 Task: Check the percentage active listings of creek in the last 1 year.
Action: Mouse moved to (1016, 233)
Screenshot: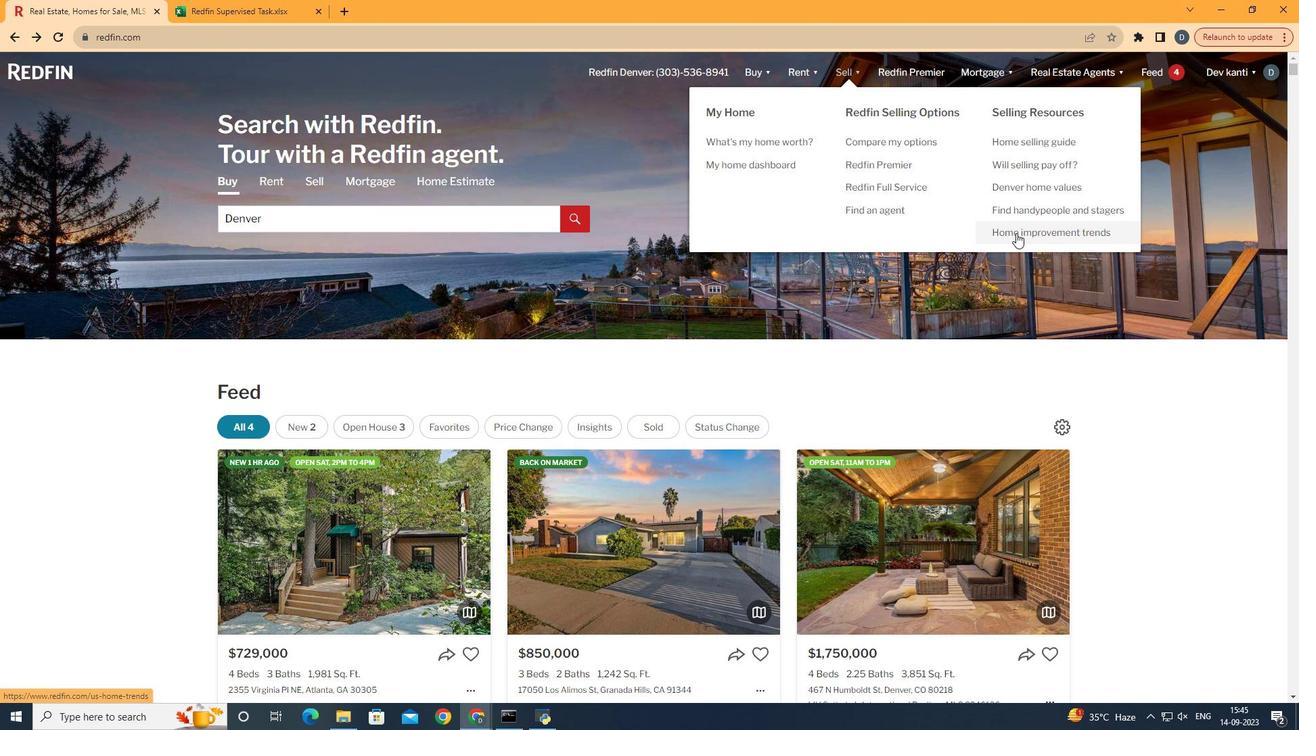
Action: Mouse pressed left at (1016, 233)
Screenshot: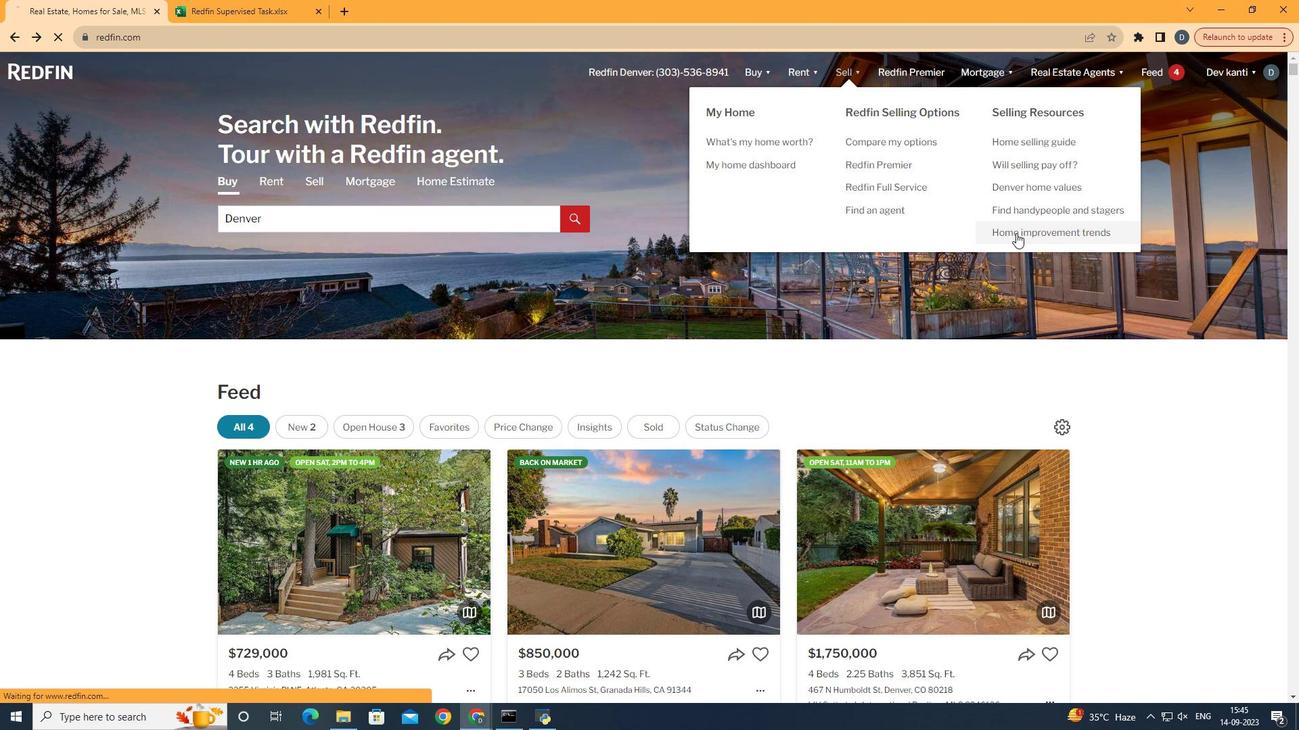
Action: Mouse moved to (334, 262)
Screenshot: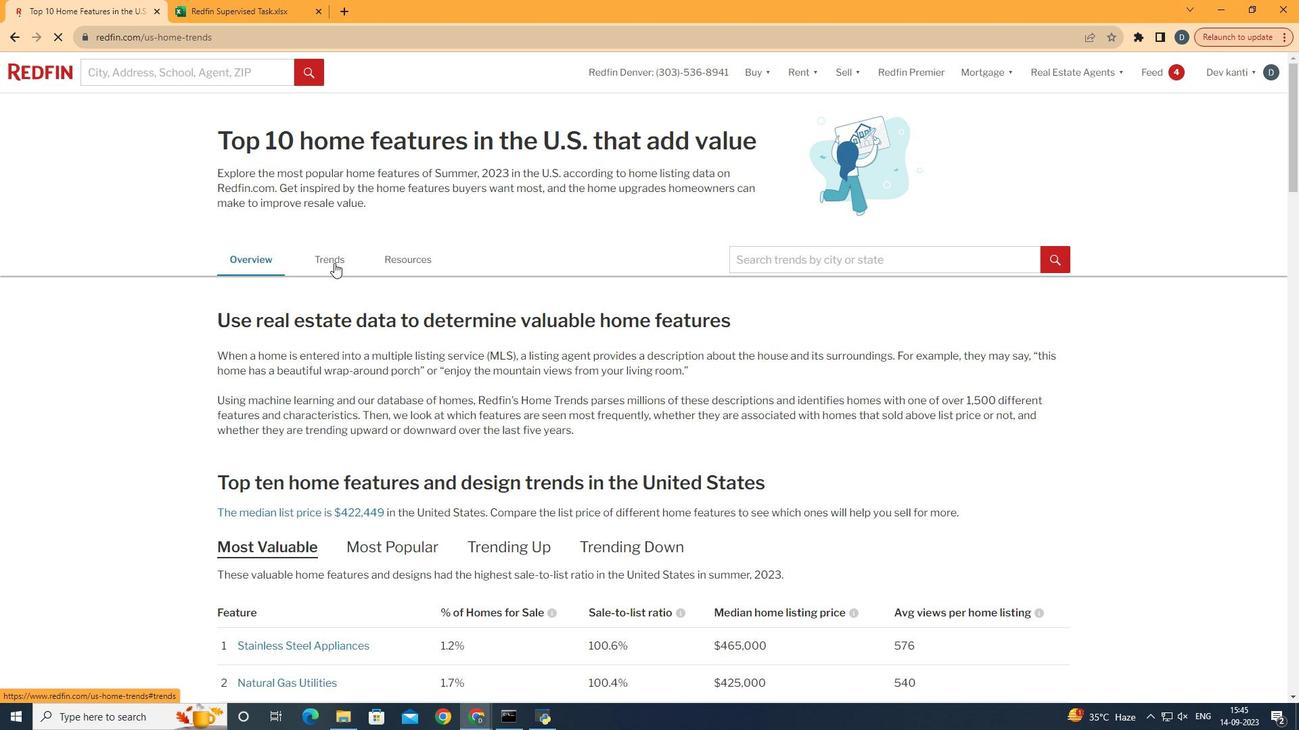 
Action: Mouse pressed left at (334, 262)
Screenshot: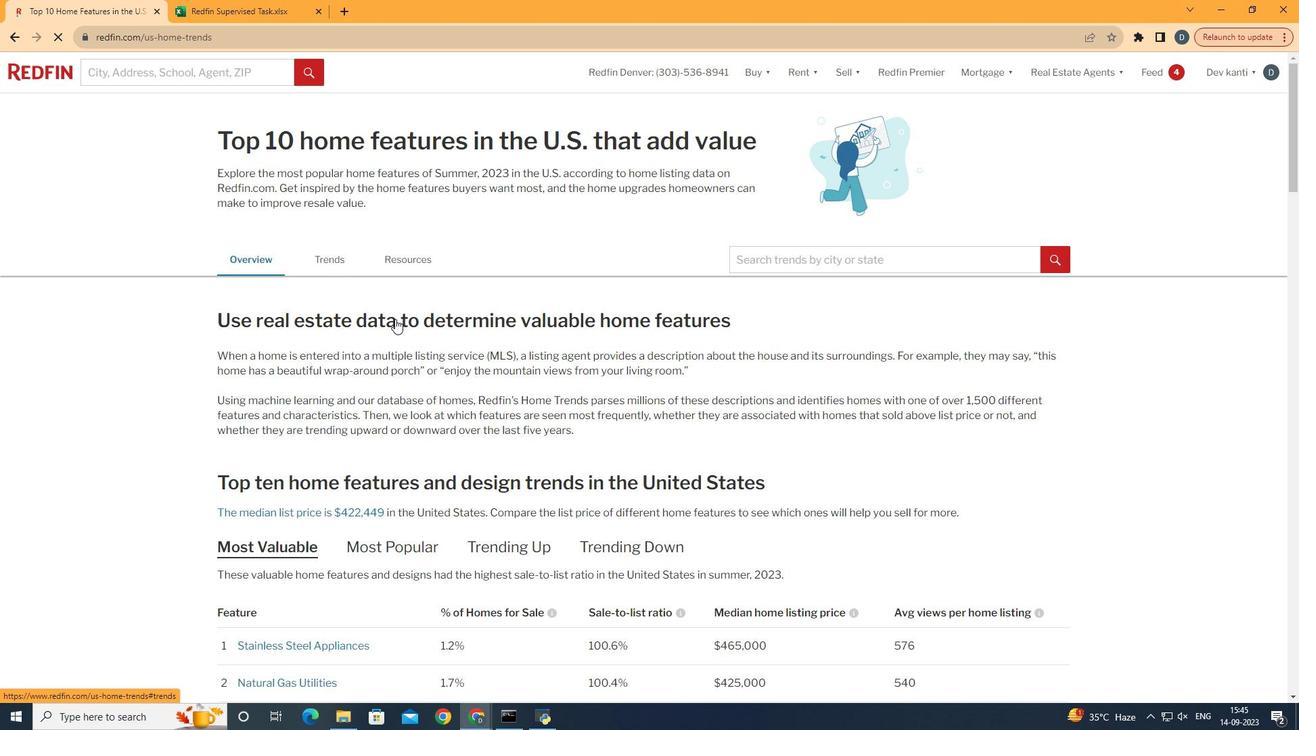 
Action: Mouse moved to (578, 408)
Screenshot: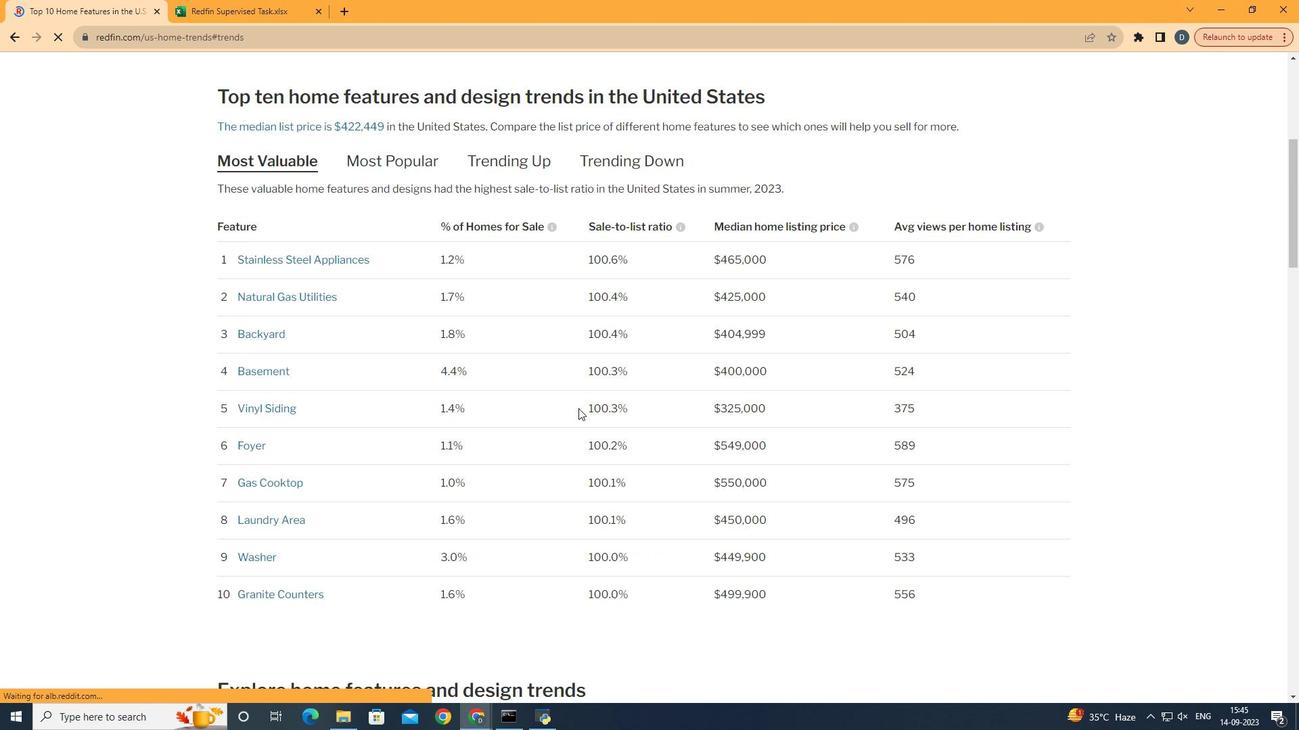 
Action: Mouse scrolled (578, 408) with delta (0, 0)
Screenshot: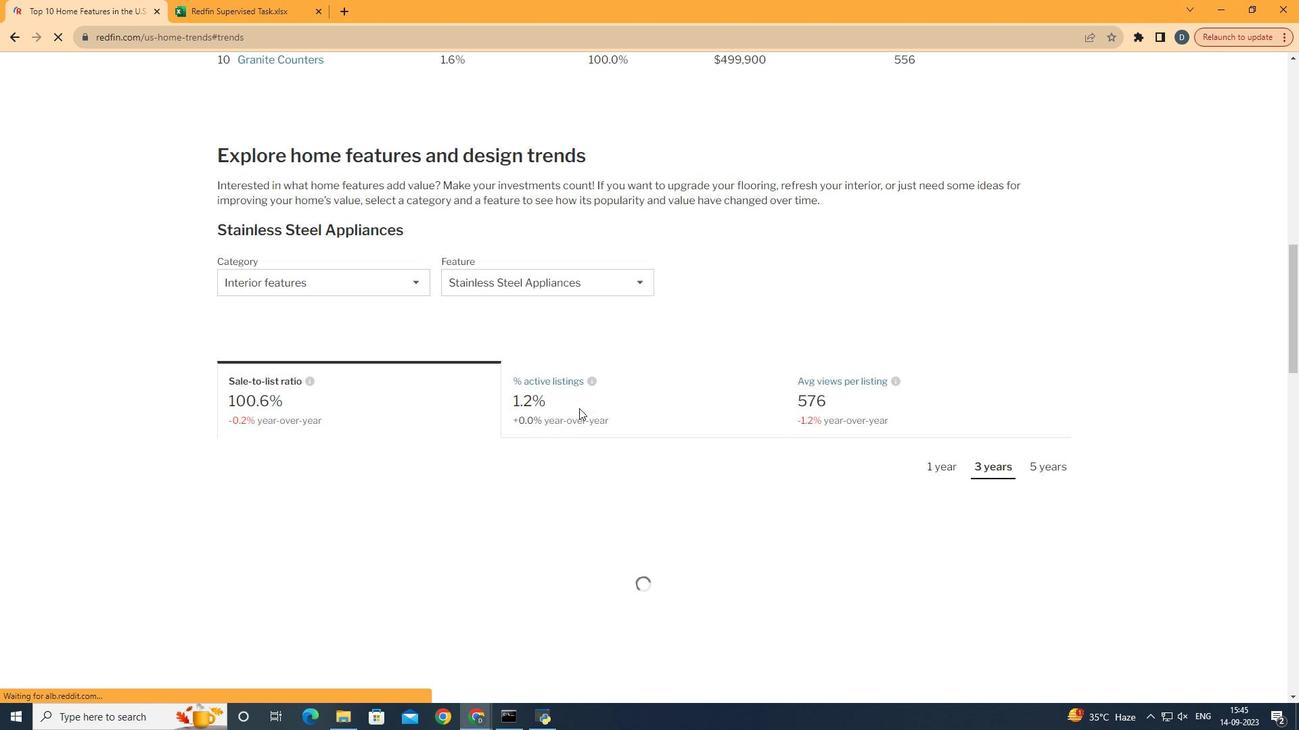 
Action: Mouse scrolled (578, 408) with delta (0, 0)
Screenshot: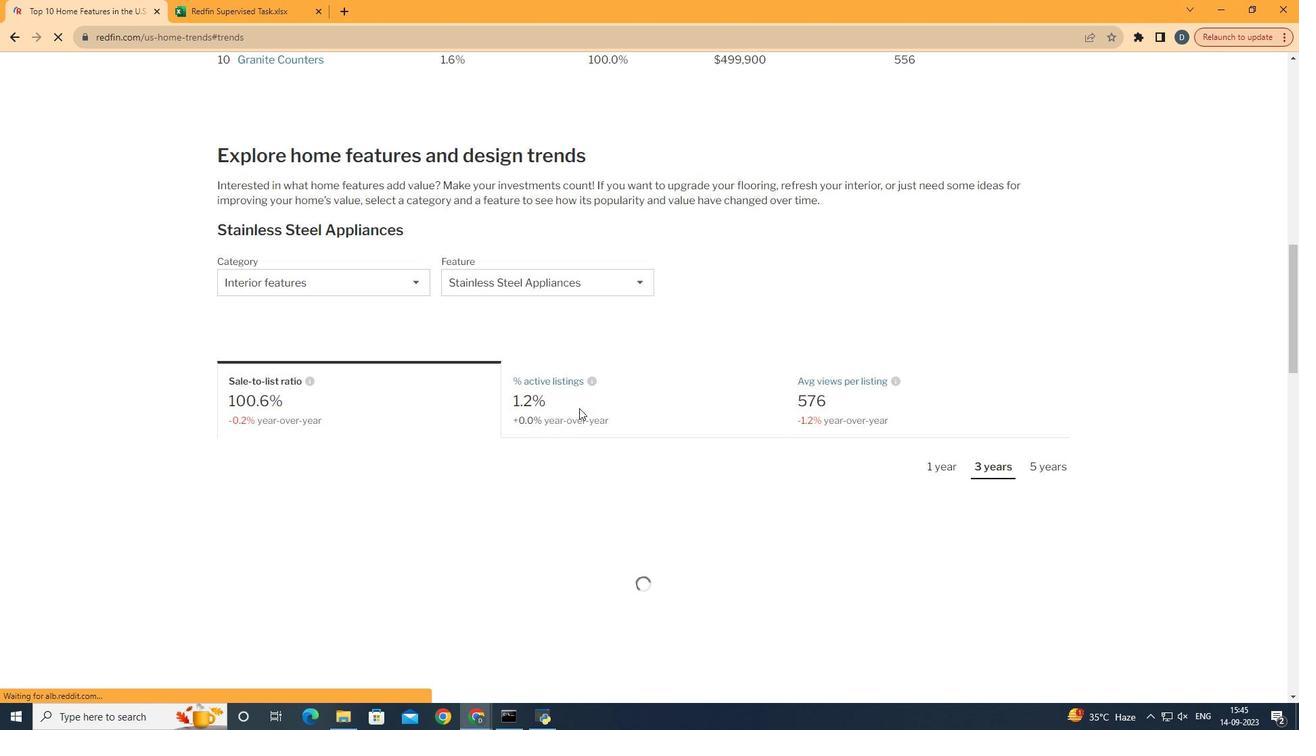 
Action: Mouse scrolled (578, 408) with delta (0, 0)
Screenshot: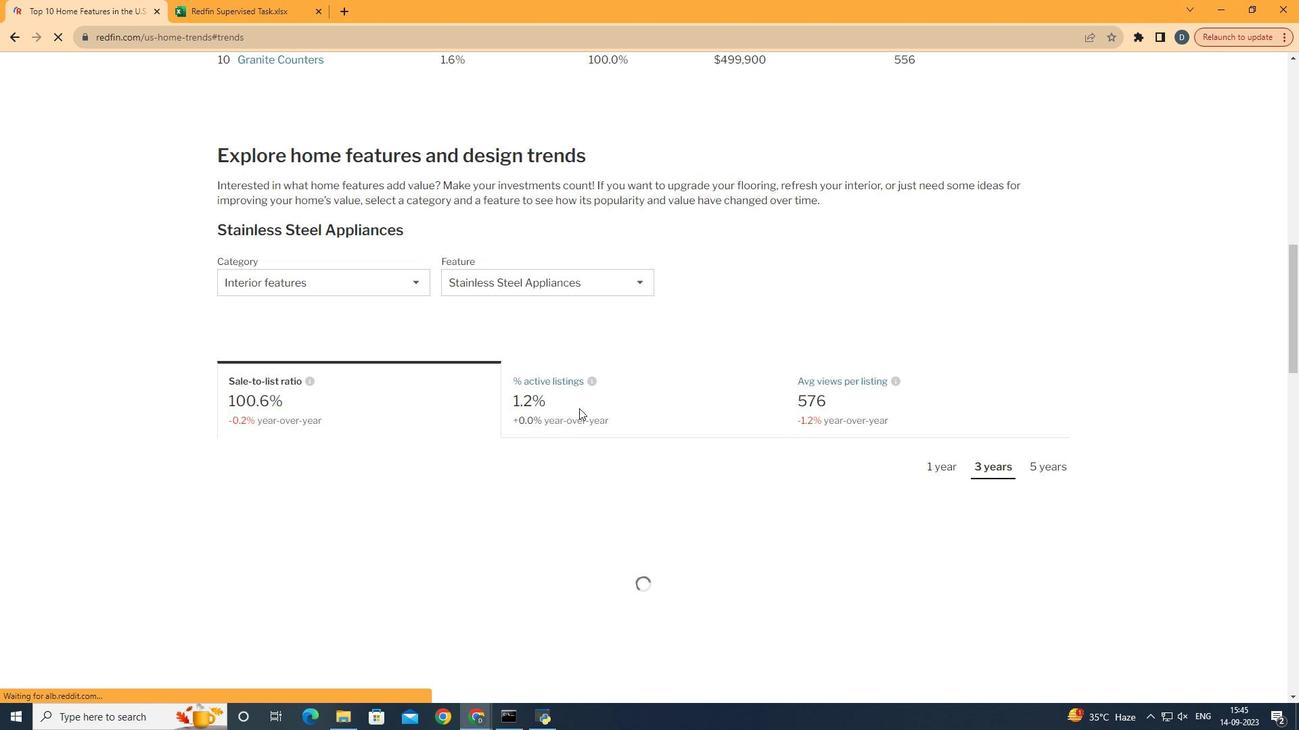 
Action: Mouse scrolled (578, 408) with delta (0, 0)
Screenshot: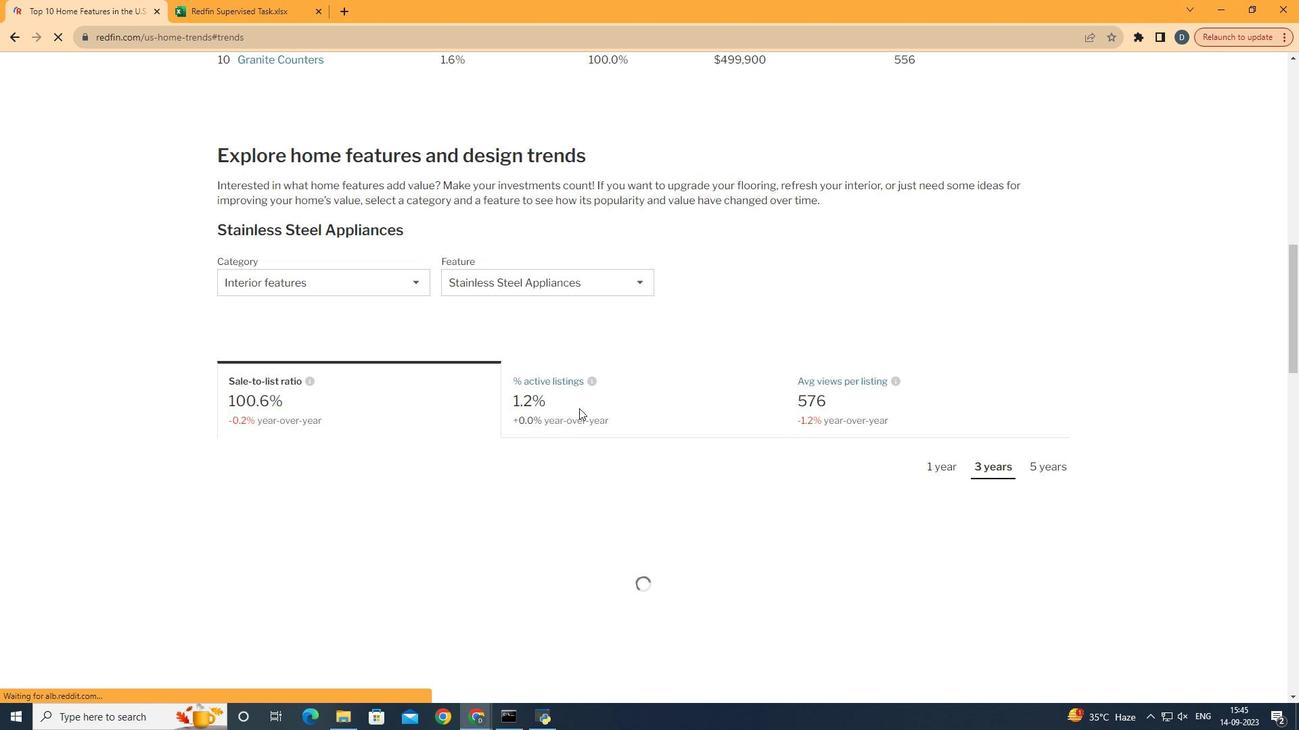 
Action: Mouse scrolled (578, 408) with delta (0, 0)
Screenshot: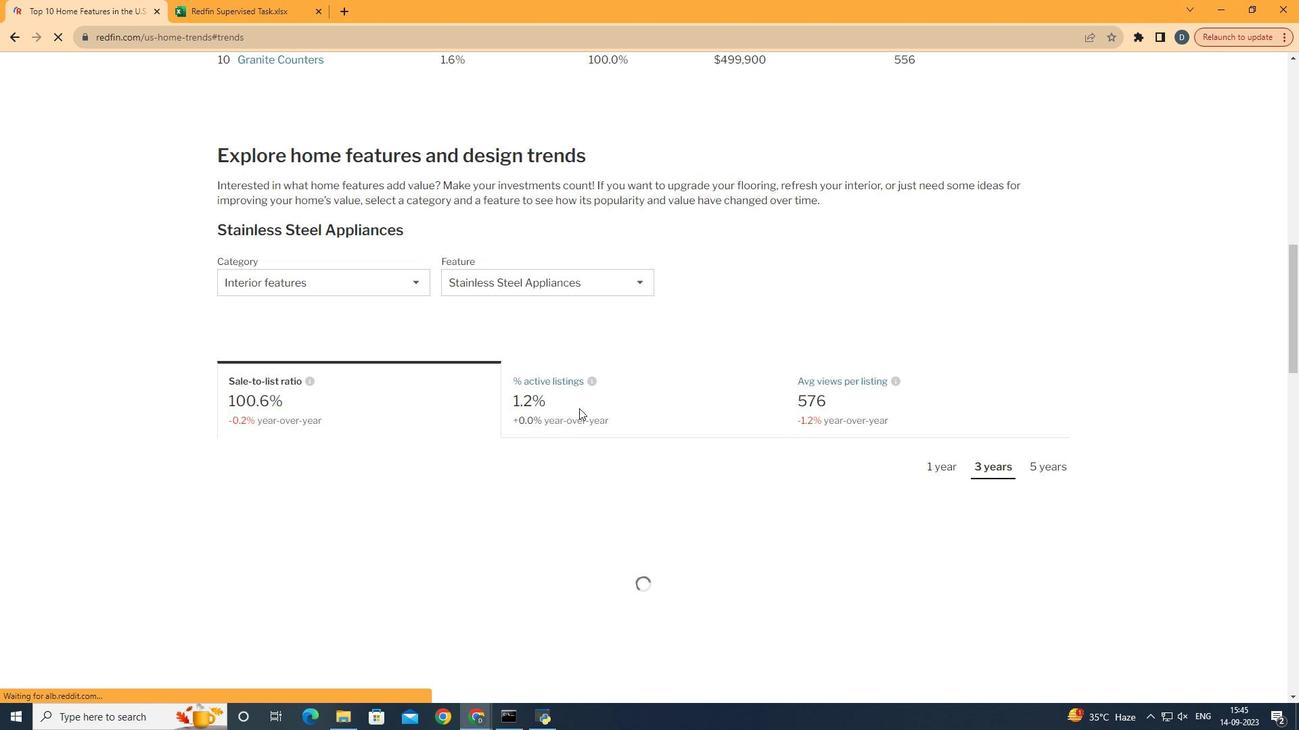 
Action: Mouse scrolled (578, 408) with delta (0, 0)
Screenshot: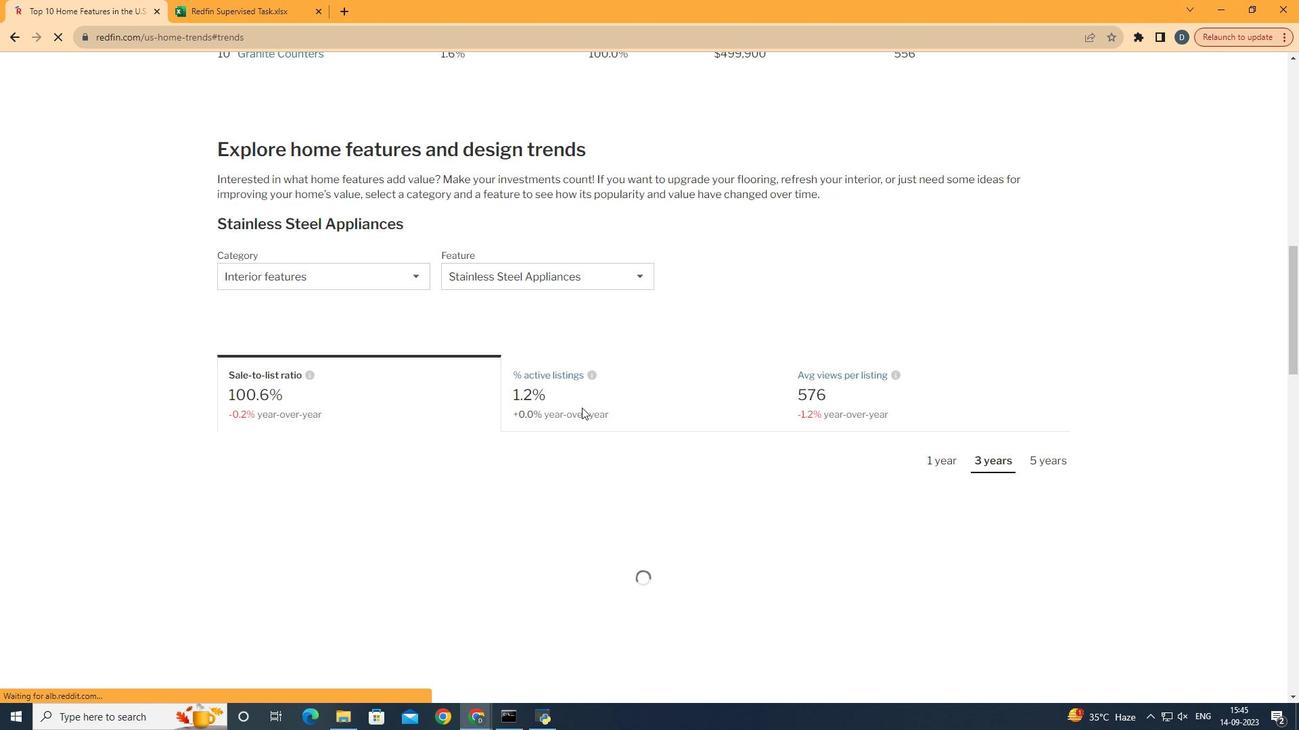 
Action: Mouse scrolled (578, 408) with delta (0, 0)
Screenshot: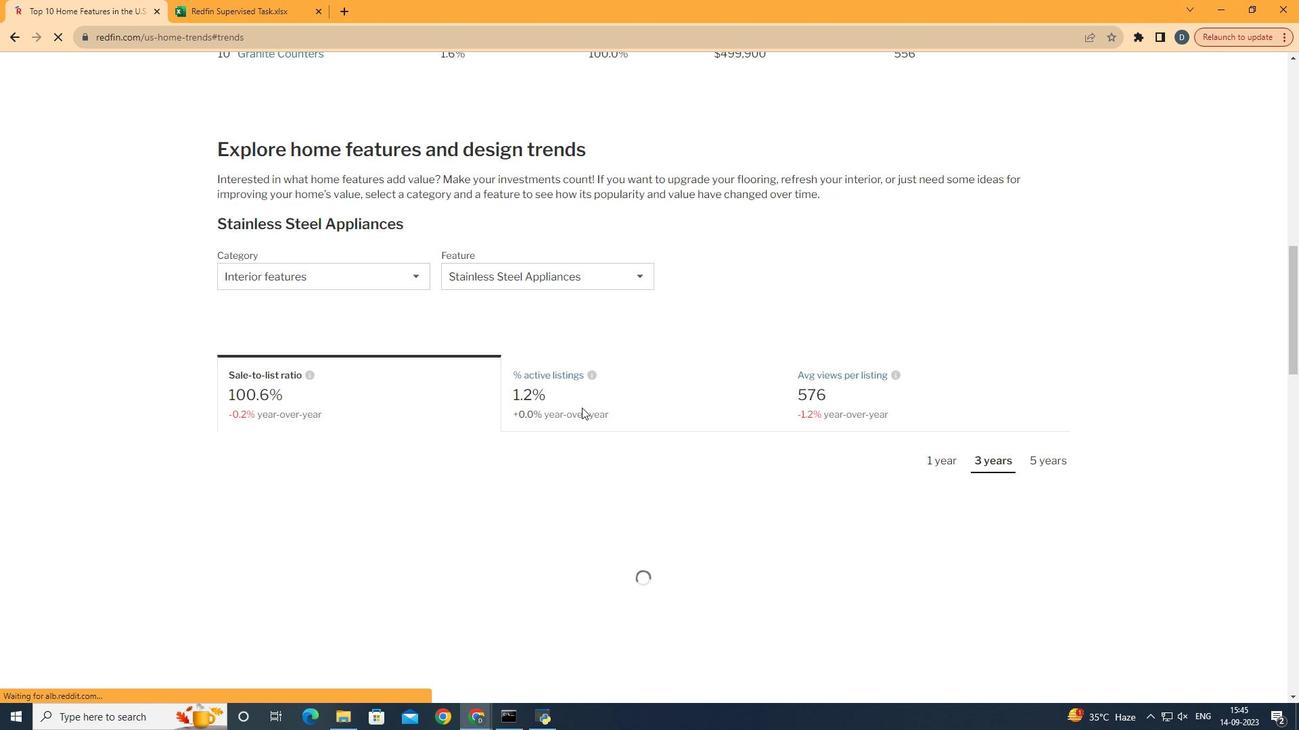 
Action: Mouse scrolled (578, 408) with delta (0, 0)
Screenshot: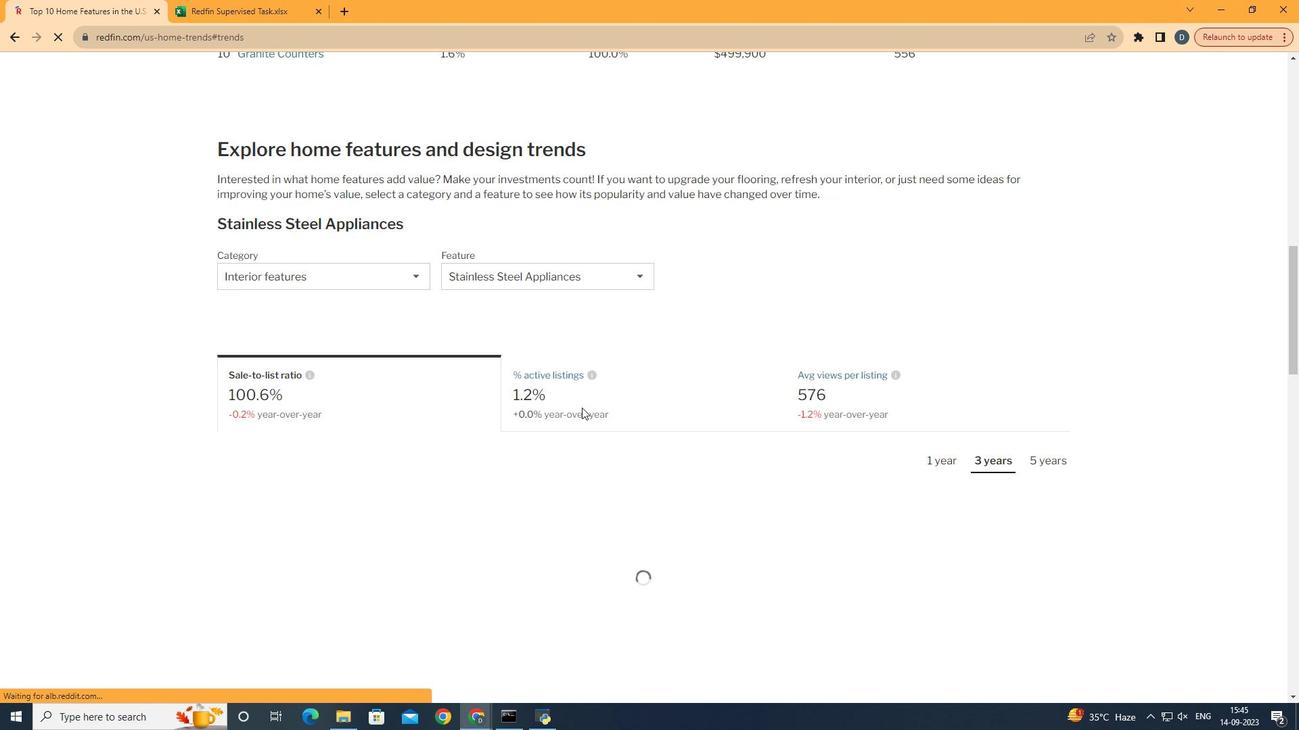 
Action: Mouse moved to (350, 322)
Screenshot: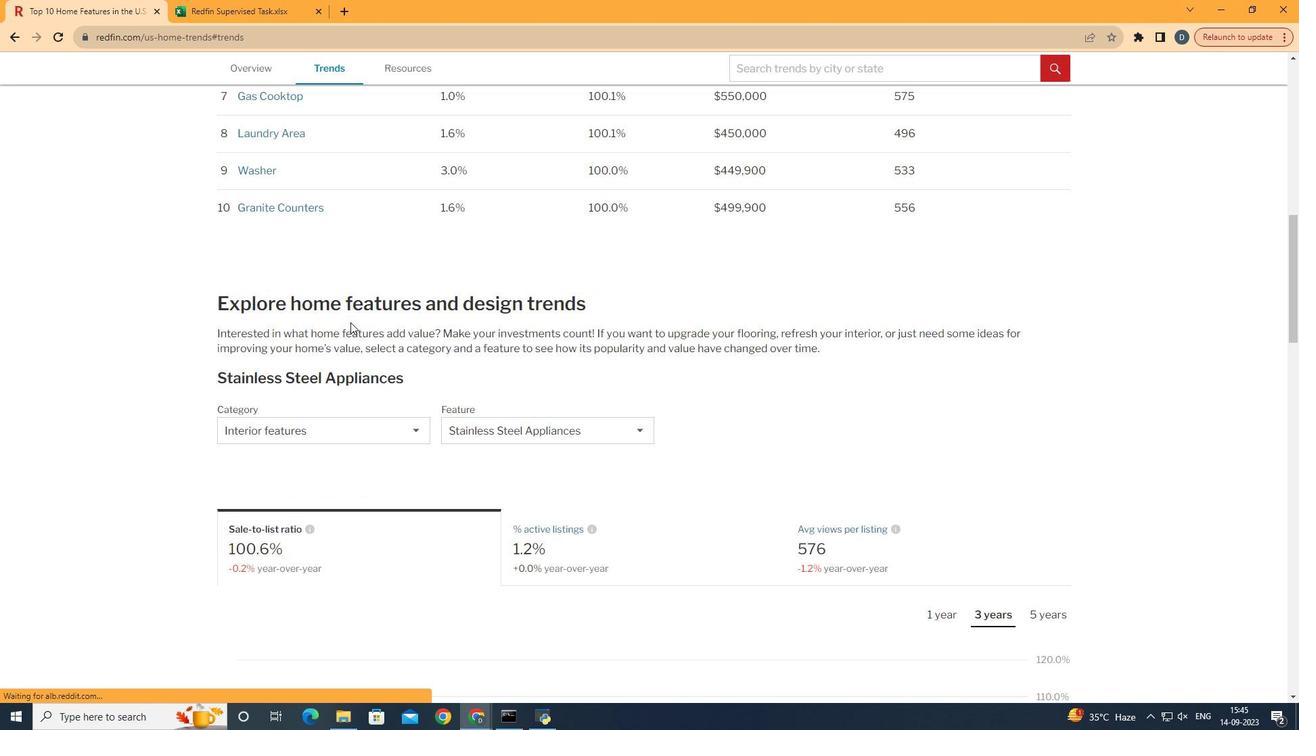 
Action: Mouse scrolled (350, 322) with delta (0, 0)
Screenshot: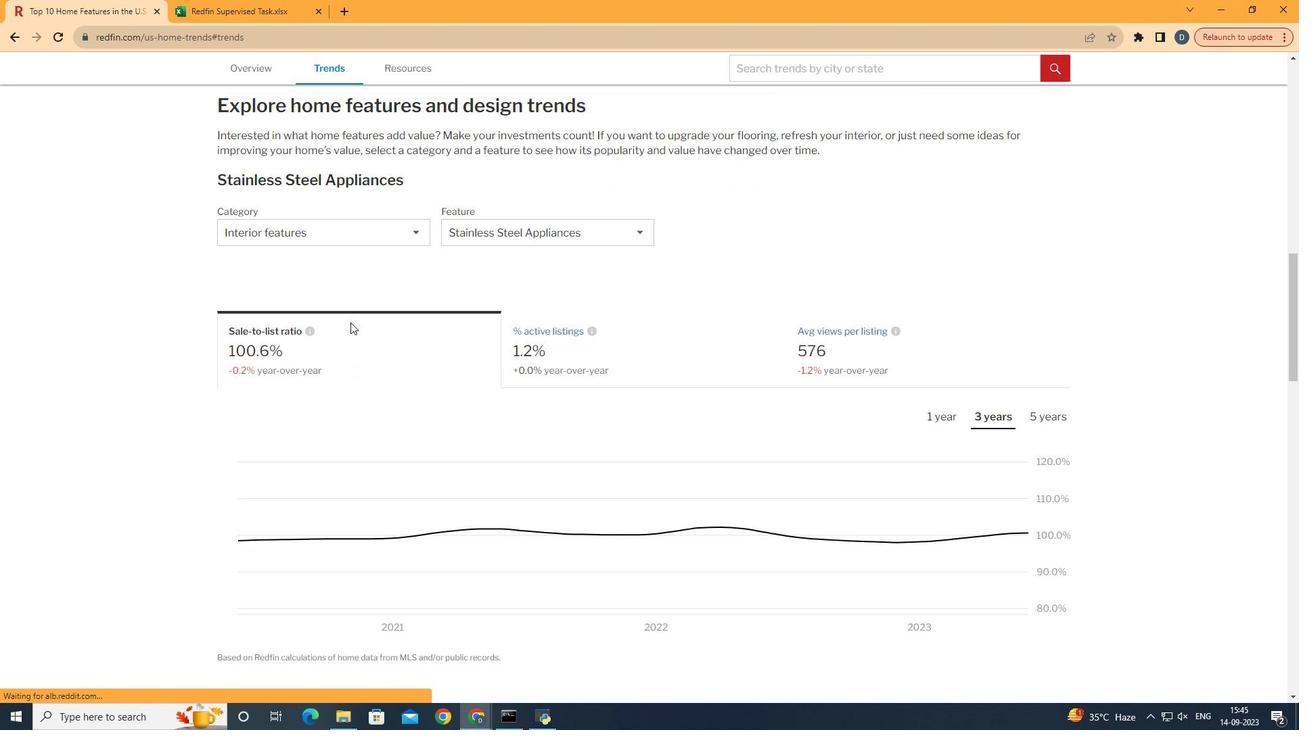 
Action: Mouse scrolled (350, 322) with delta (0, 0)
Screenshot: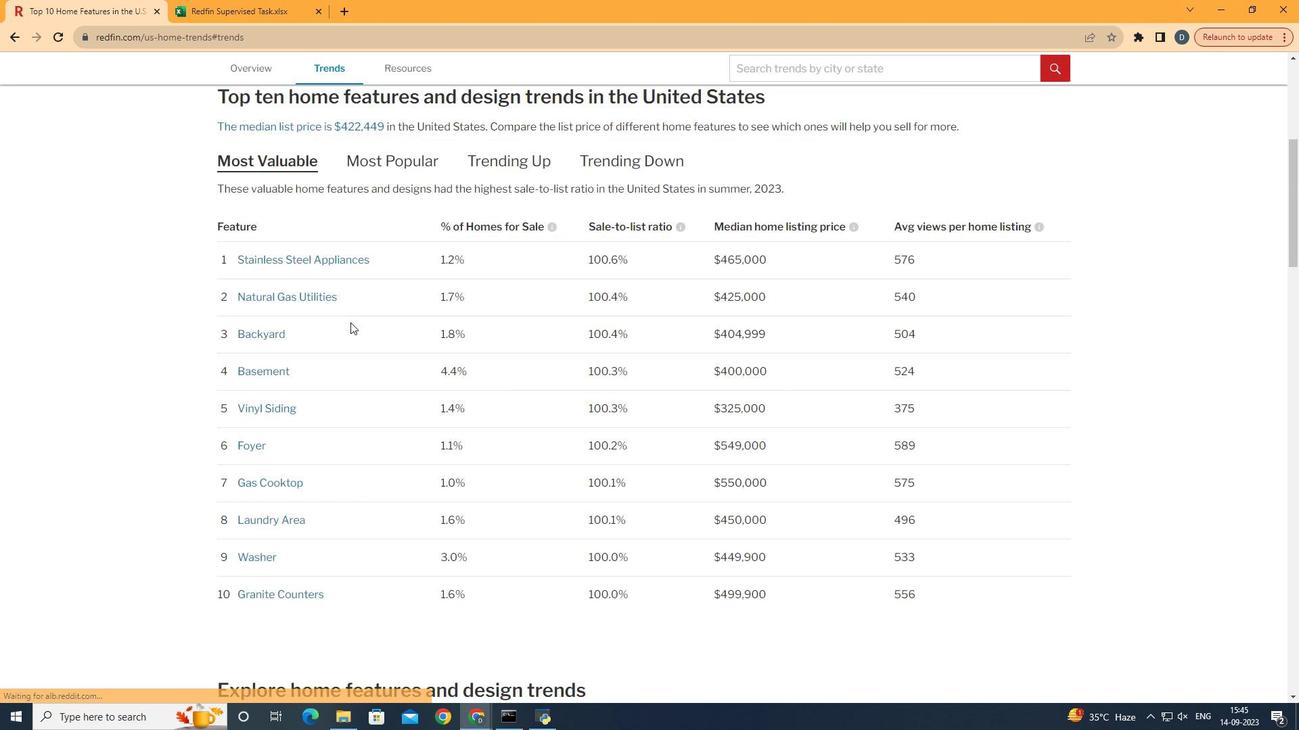 
Action: Mouse scrolled (350, 322) with delta (0, 0)
Screenshot: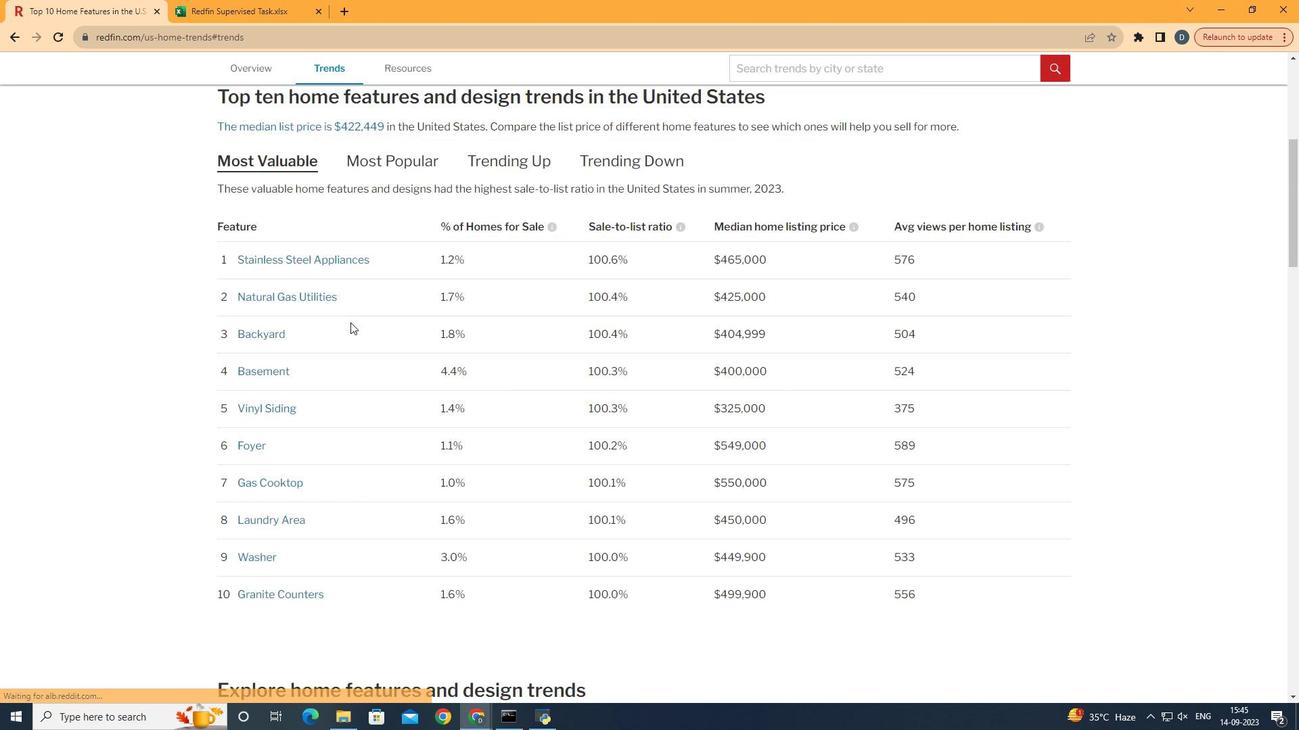 
Action: Mouse scrolled (350, 322) with delta (0, 0)
Screenshot: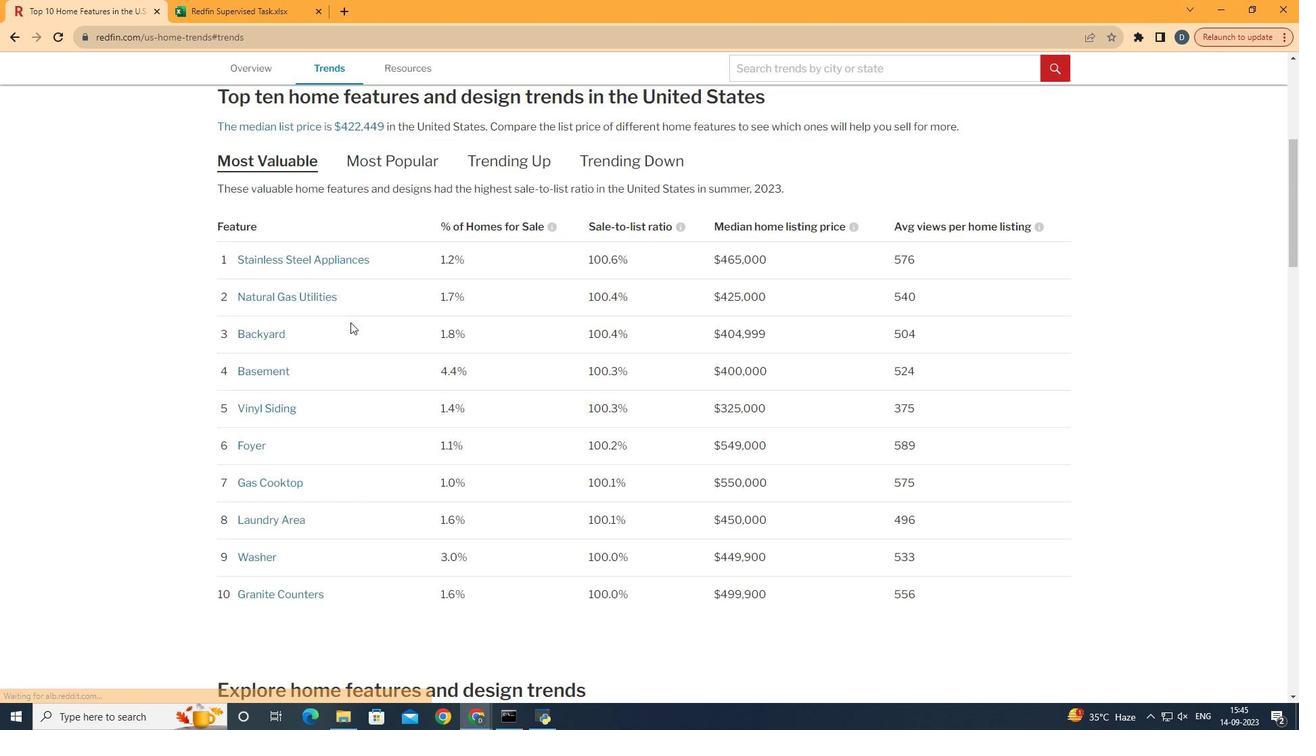 
Action: Mouse scrolled (350, 322) with delta (0, 0)
Screenshot: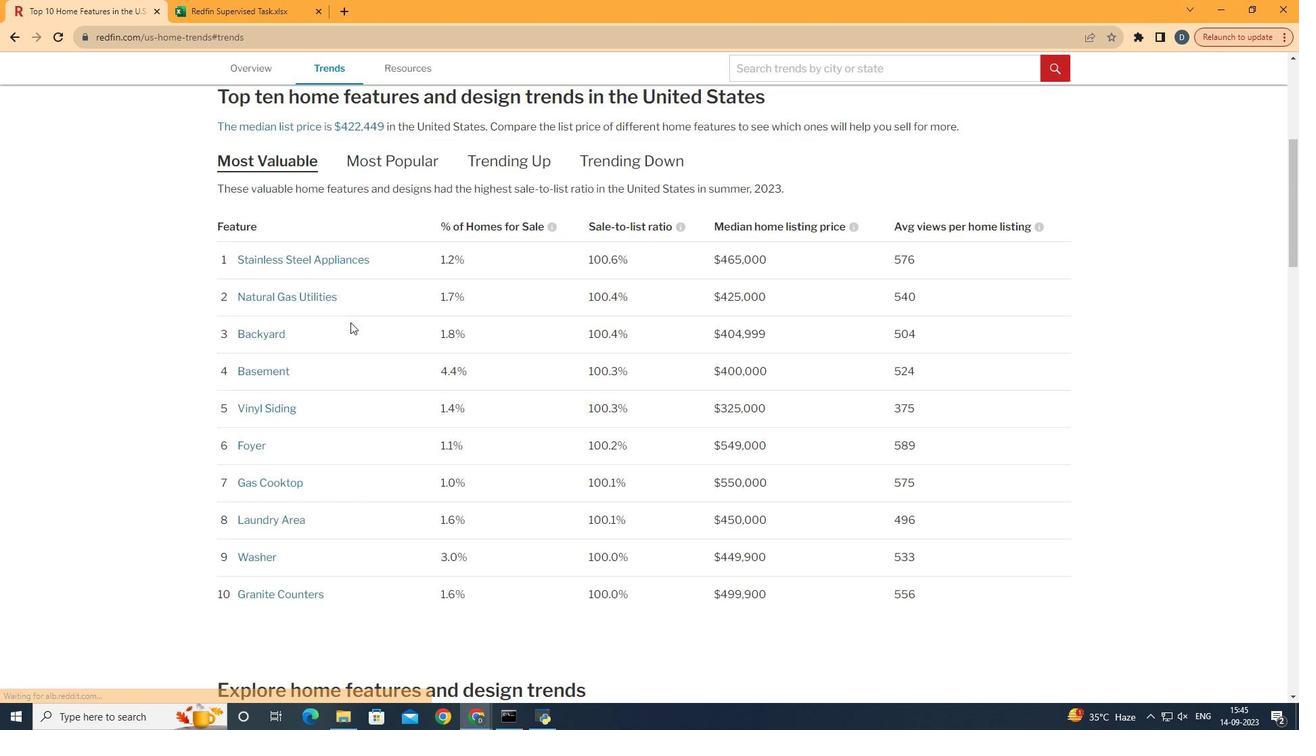 
Action: Mouse moved to (368, 225)
Screenshot: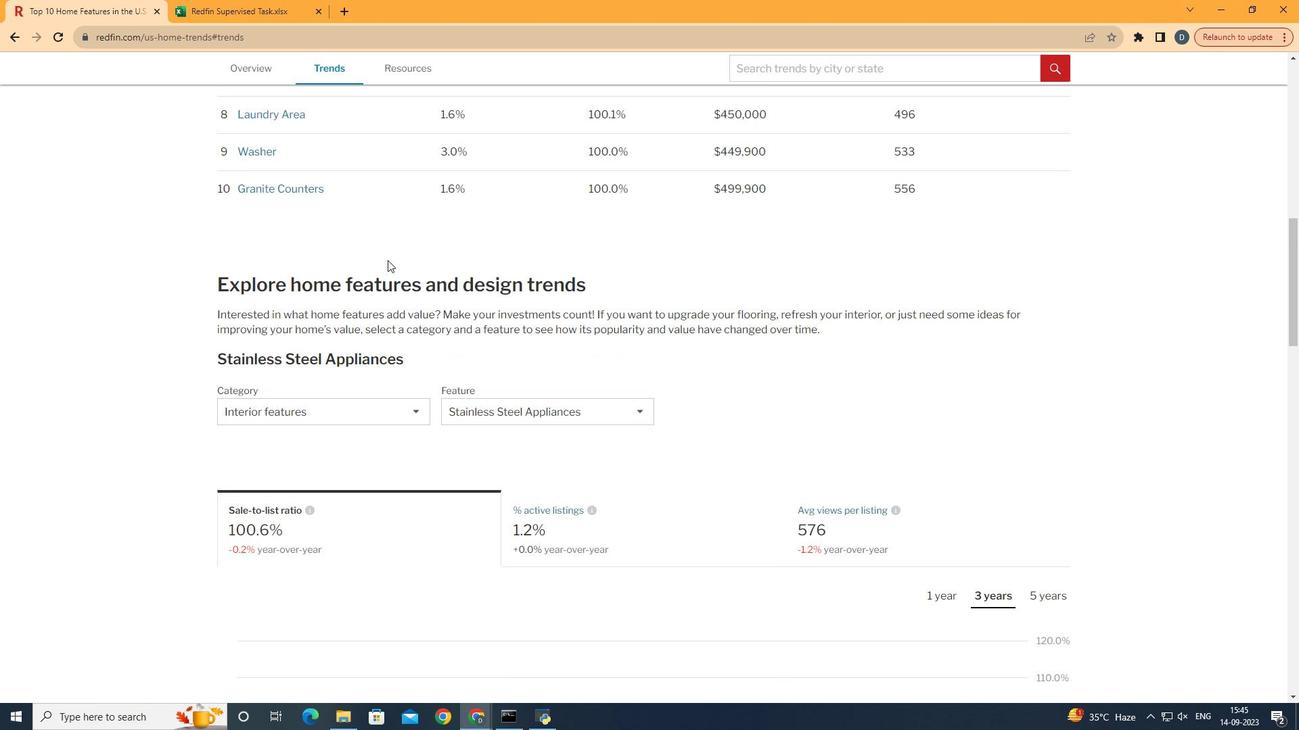 
Action: Mouse scrolled (368, 224) with delta (0, 0)
Screenshot: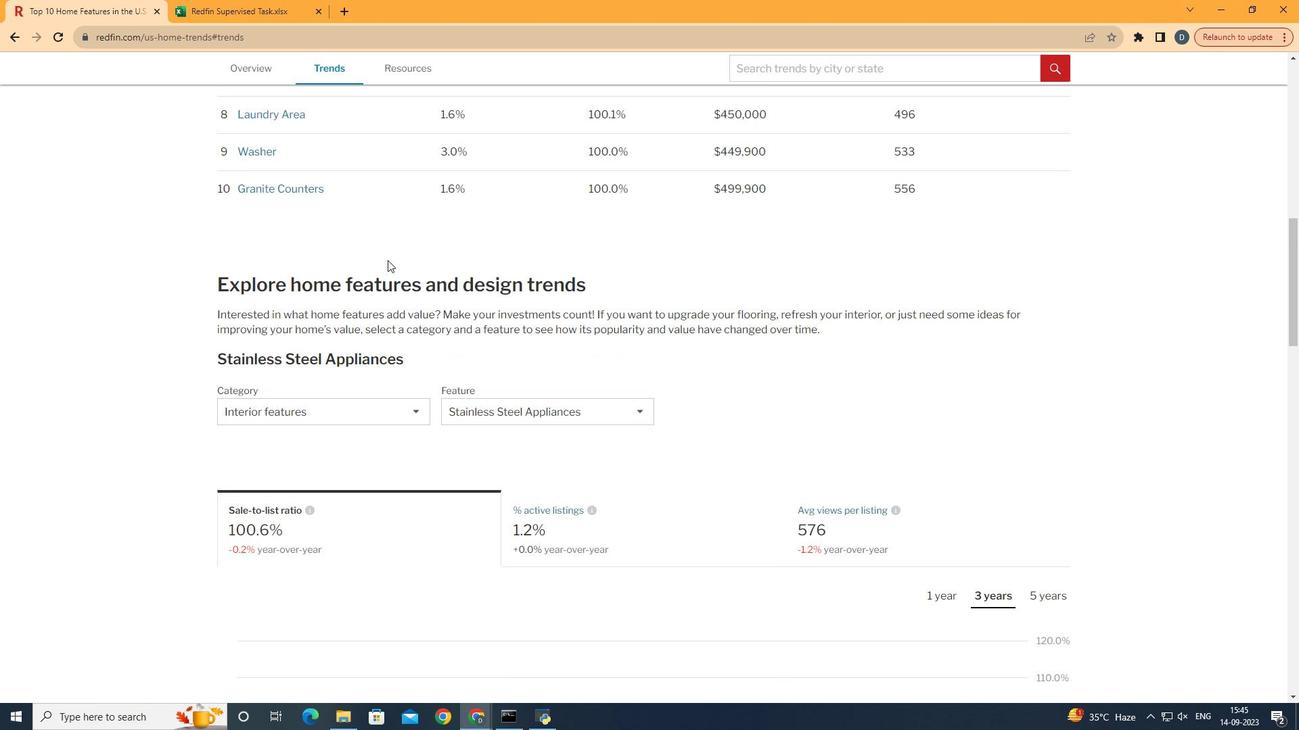 
Action: Mouse moved to (368, 227)
Screenshot: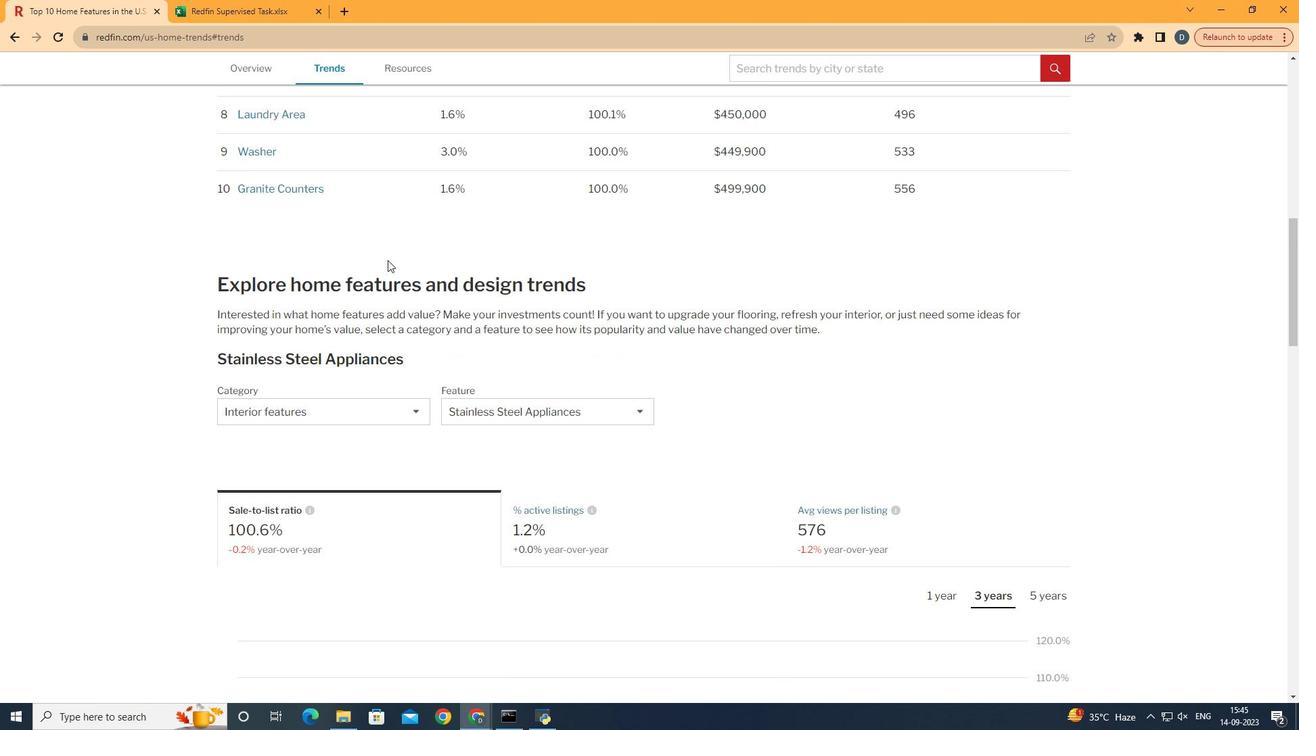 
Action: Mouse scrolled (368, 226) with delta (0, 0)
Screenshot: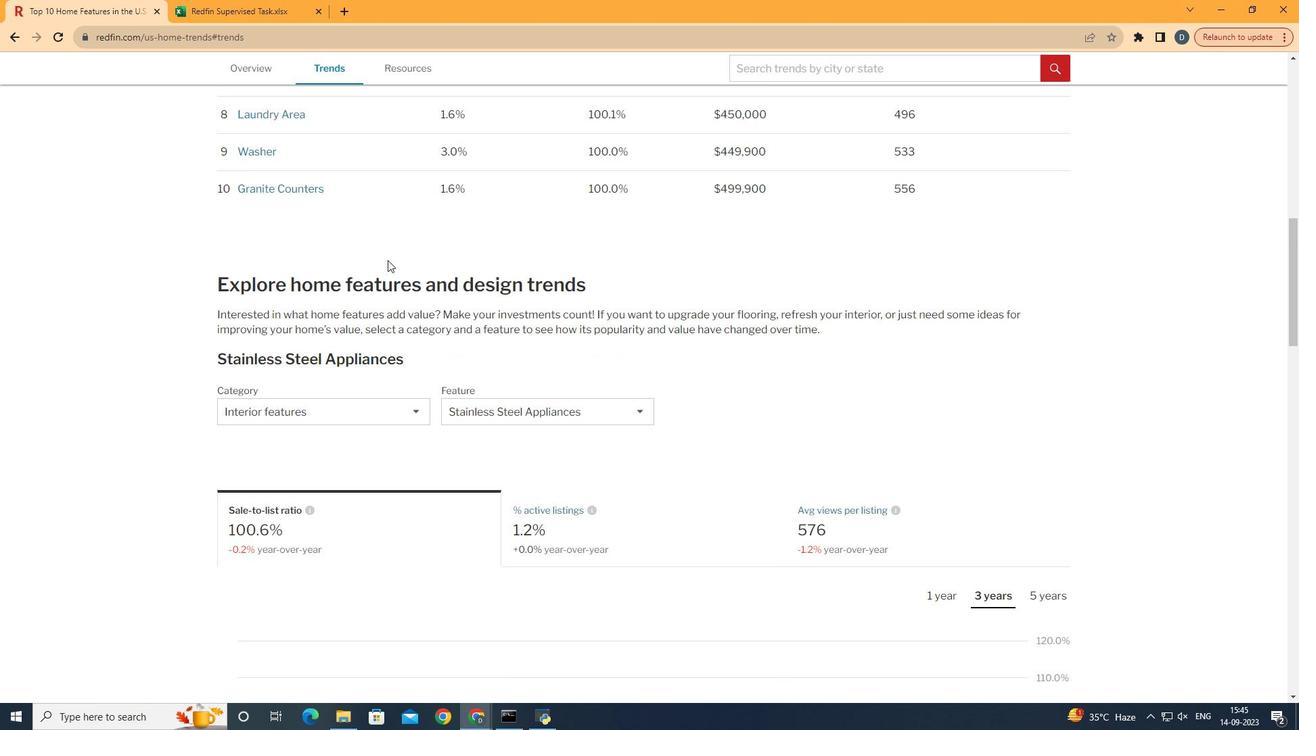 
Action: Mouse scrolled (368, 226) with delta (0, -1)
Screenshot: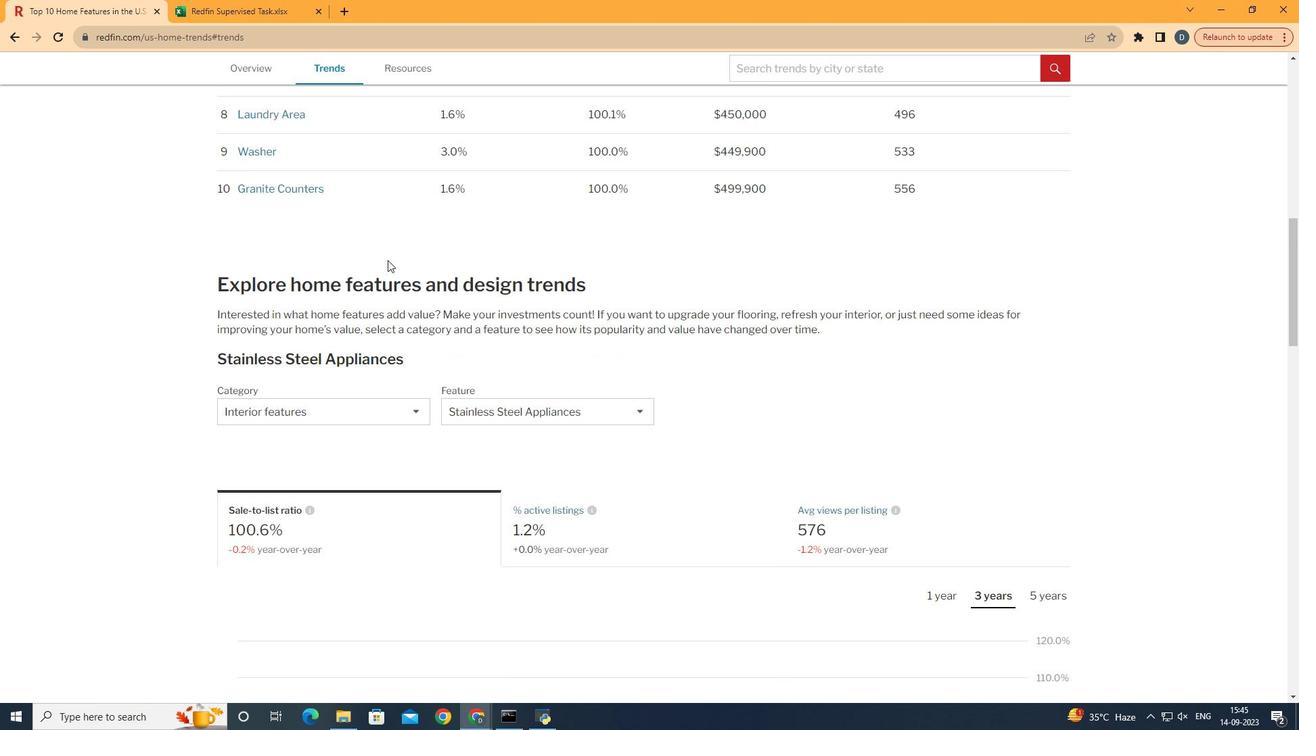 
Action: Mouse scrolled (368, 226) with delta (0, 0)
Screenshot: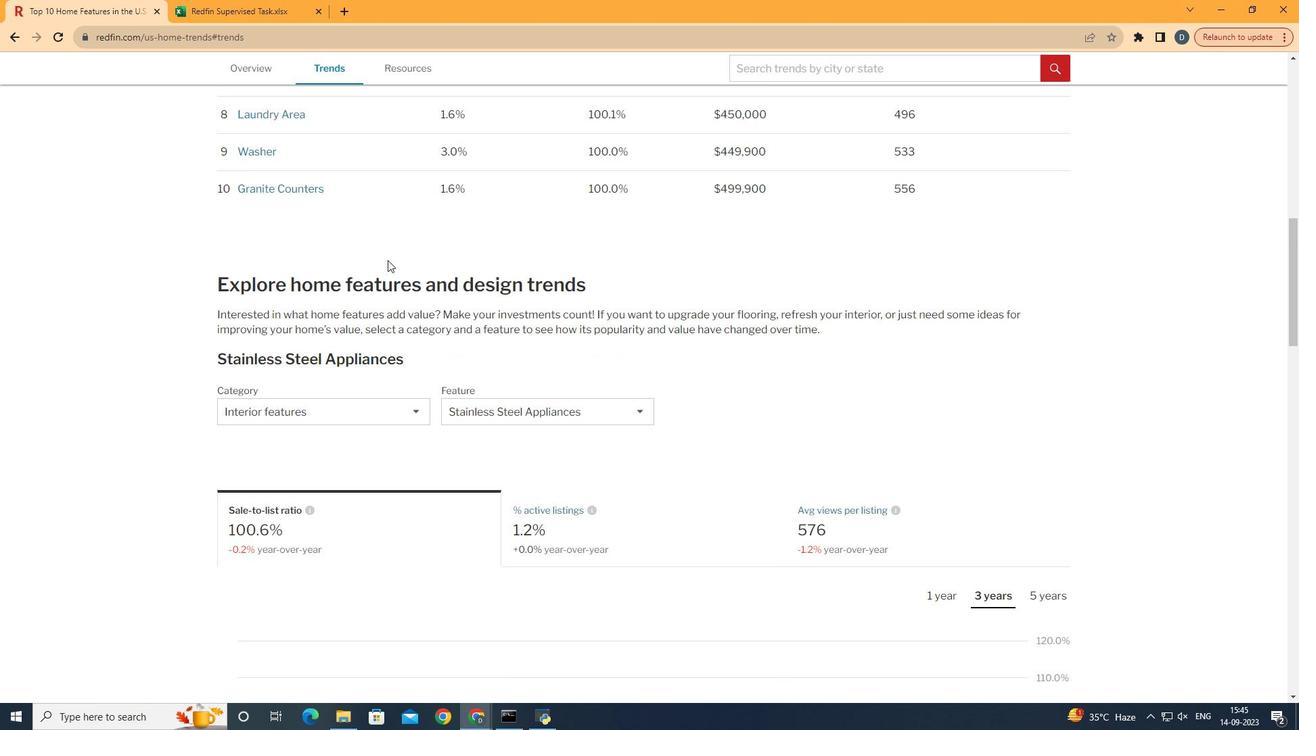 
Action: Mouse moved to (371, 230)
Screenshot: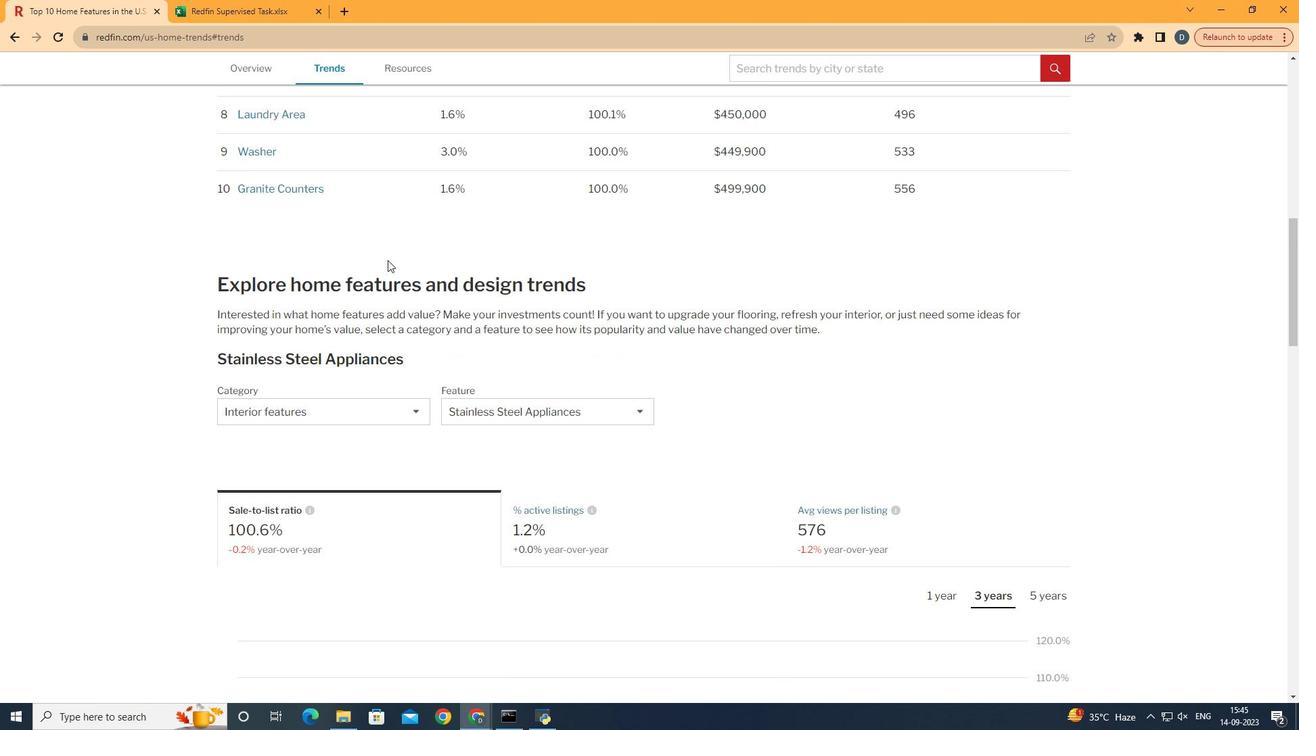 
Action: Mouse scrolled (371, 230) with delta (0, 0)
Screenshot: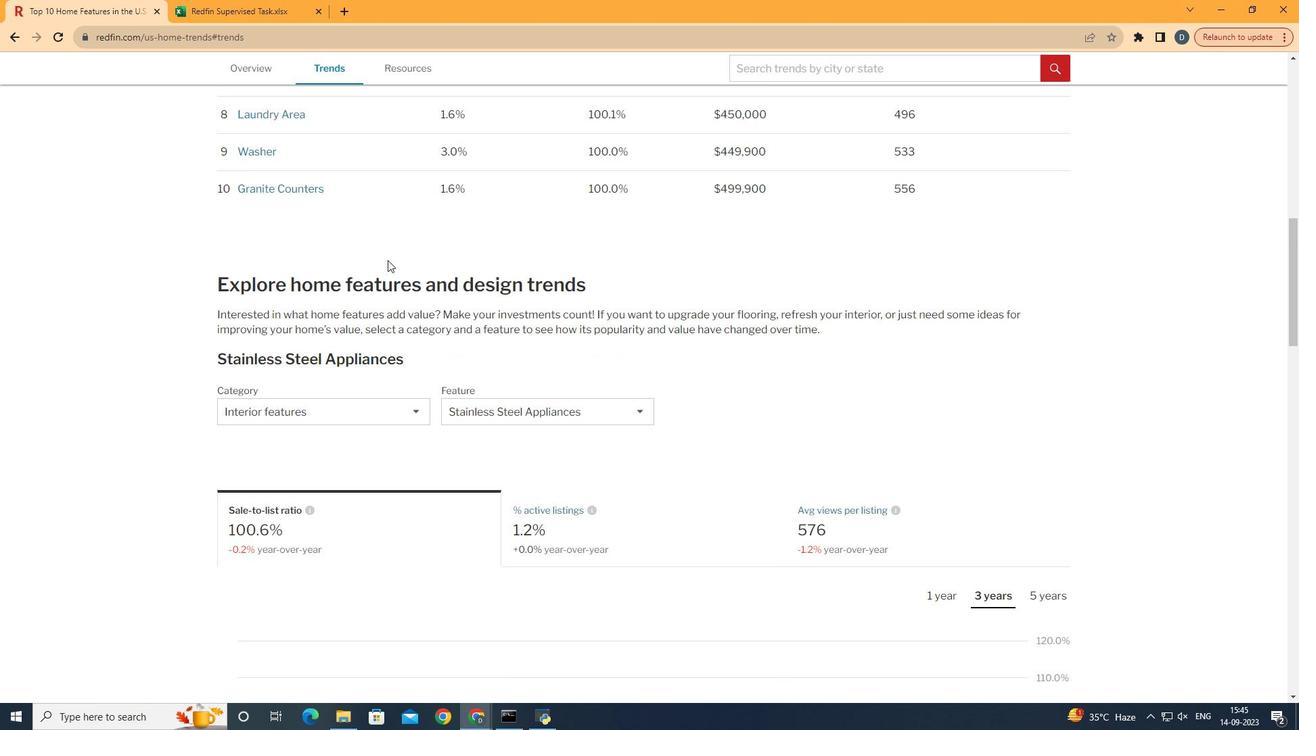 
Action: Mouse moved to (387, 260)
Screenshot: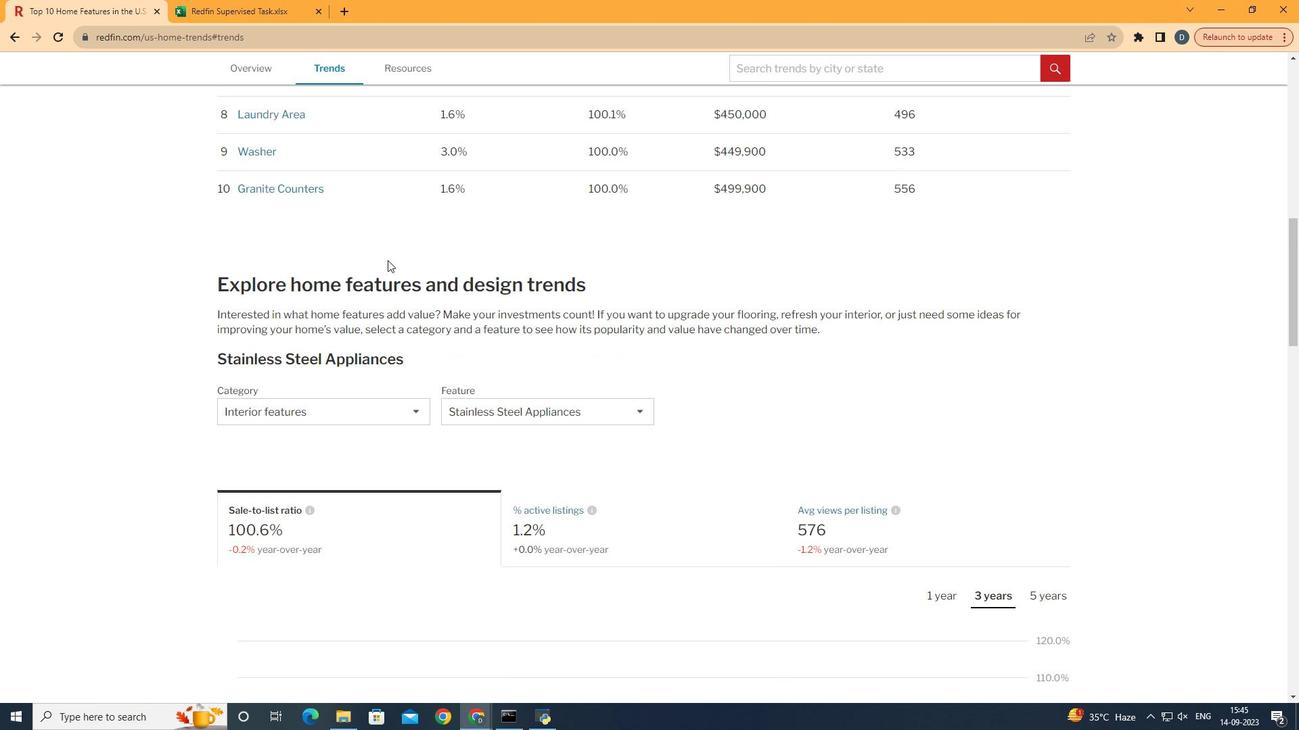 
Action: Mouse scrolled (387, 259) with delta (0, 0)
Screenshot: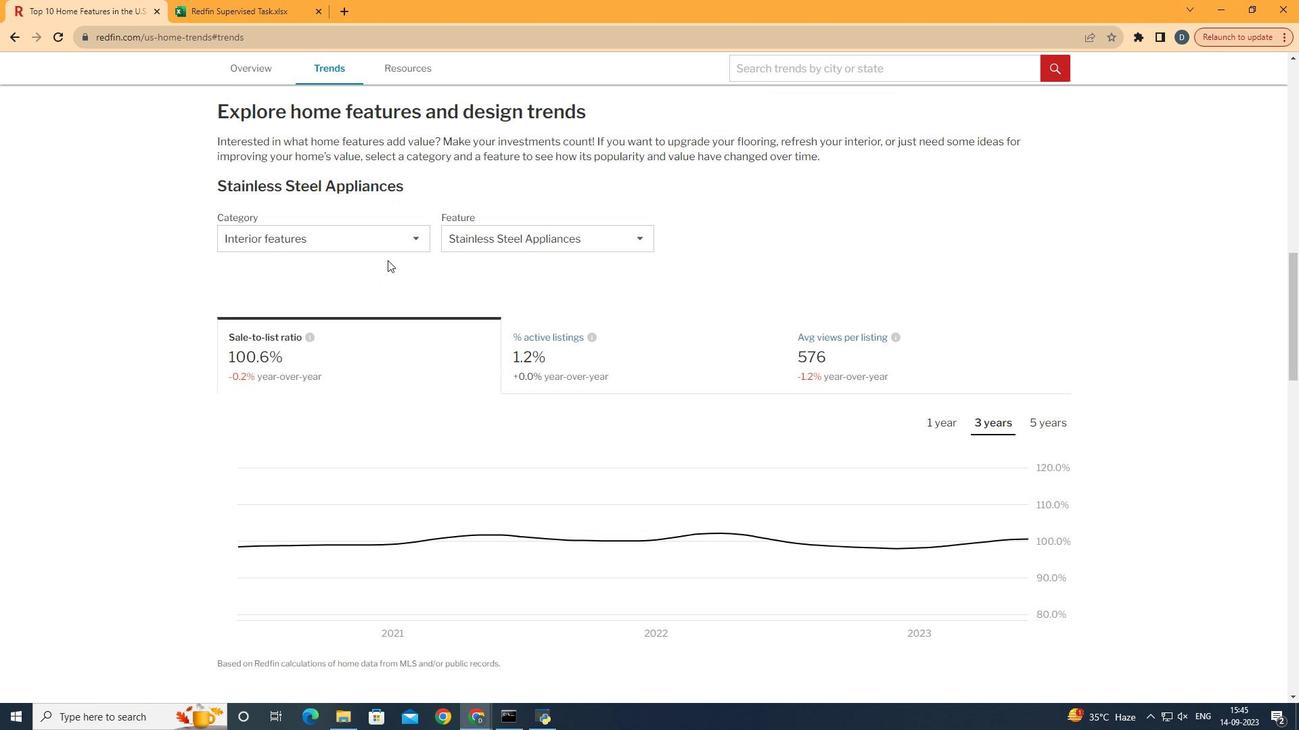 
Action: Mouse scrolled (387, 259) with delta (0, 0)
Screenshot: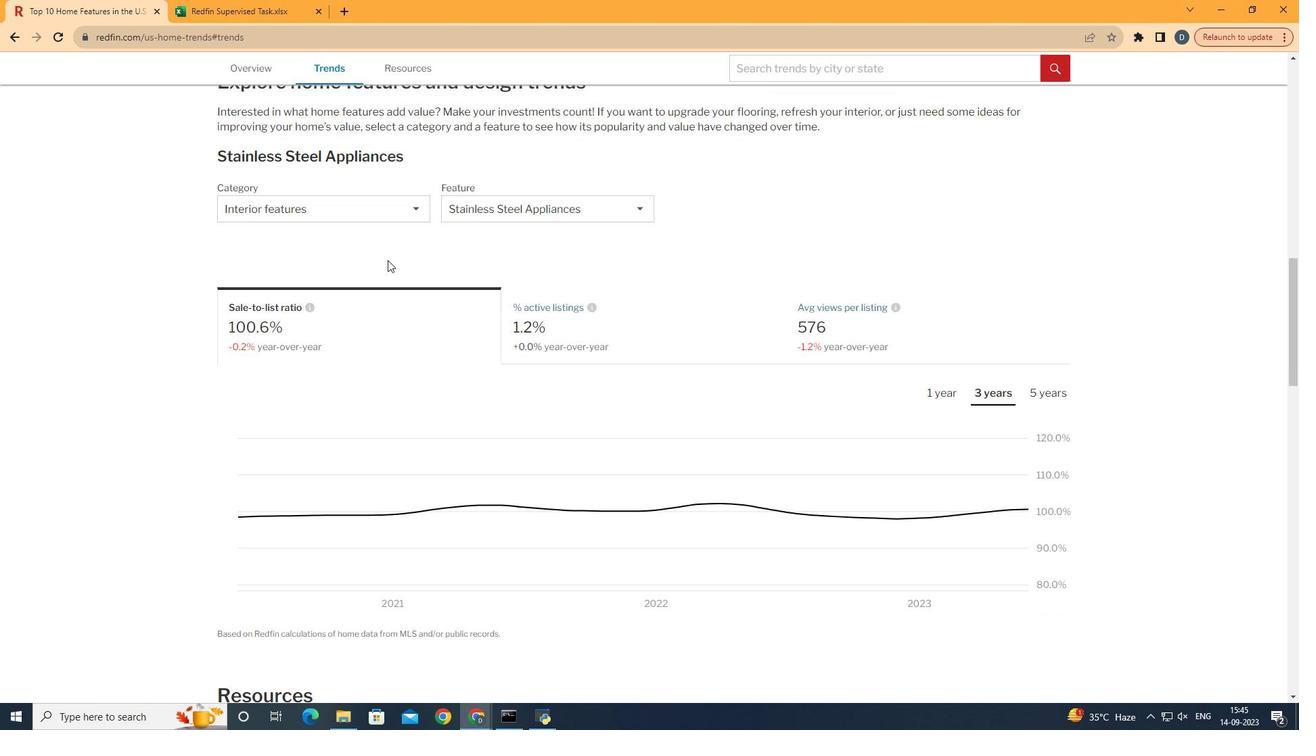 
Action: Mouse scrolled (387, 259) with delta (0, 0)
Screenshot: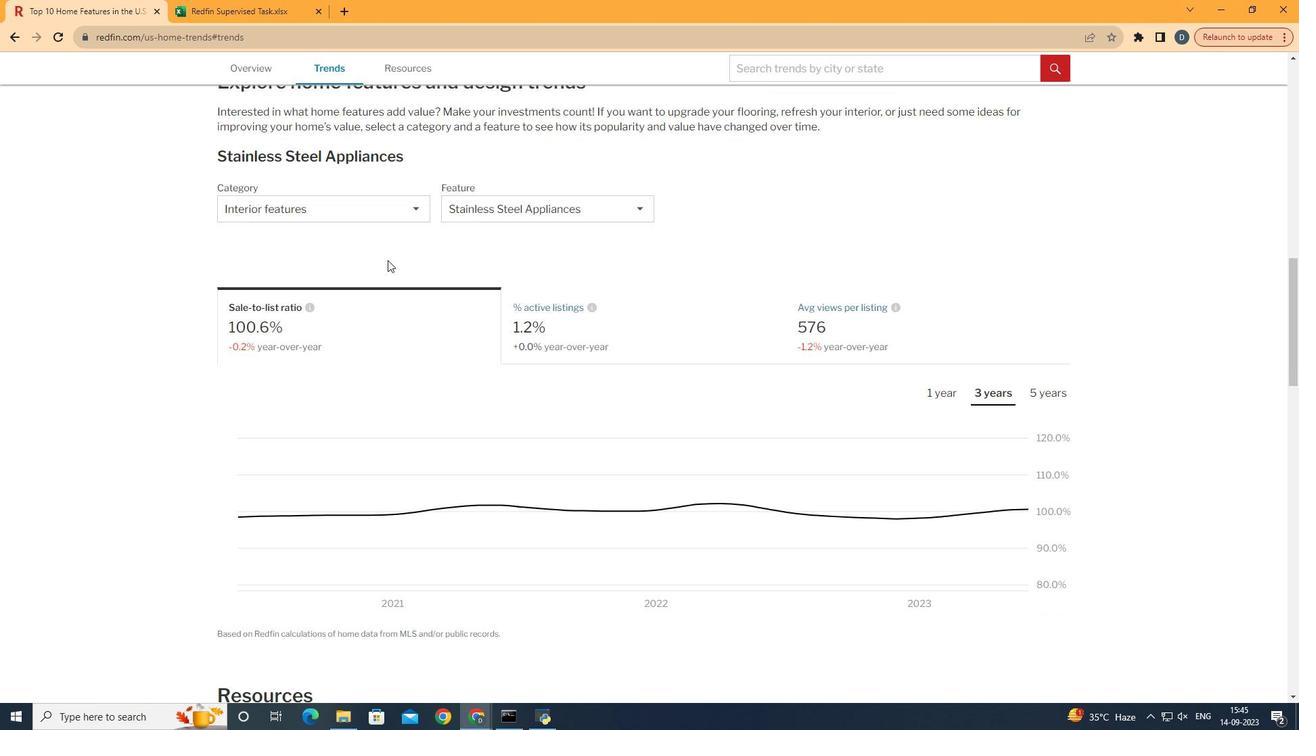 
Action: Mouse moved to (381, 209)
Screenshot: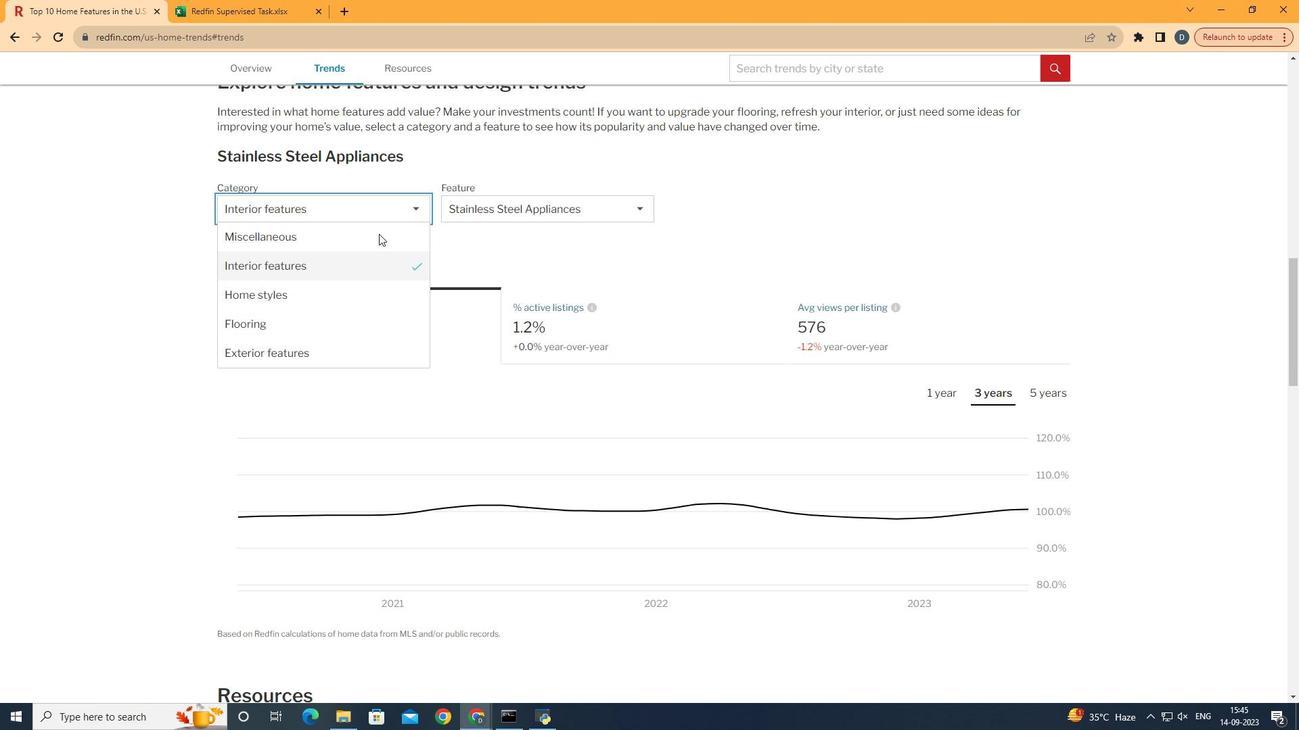 
Action: Mouse pressed left at (381, 209)
Screenshot: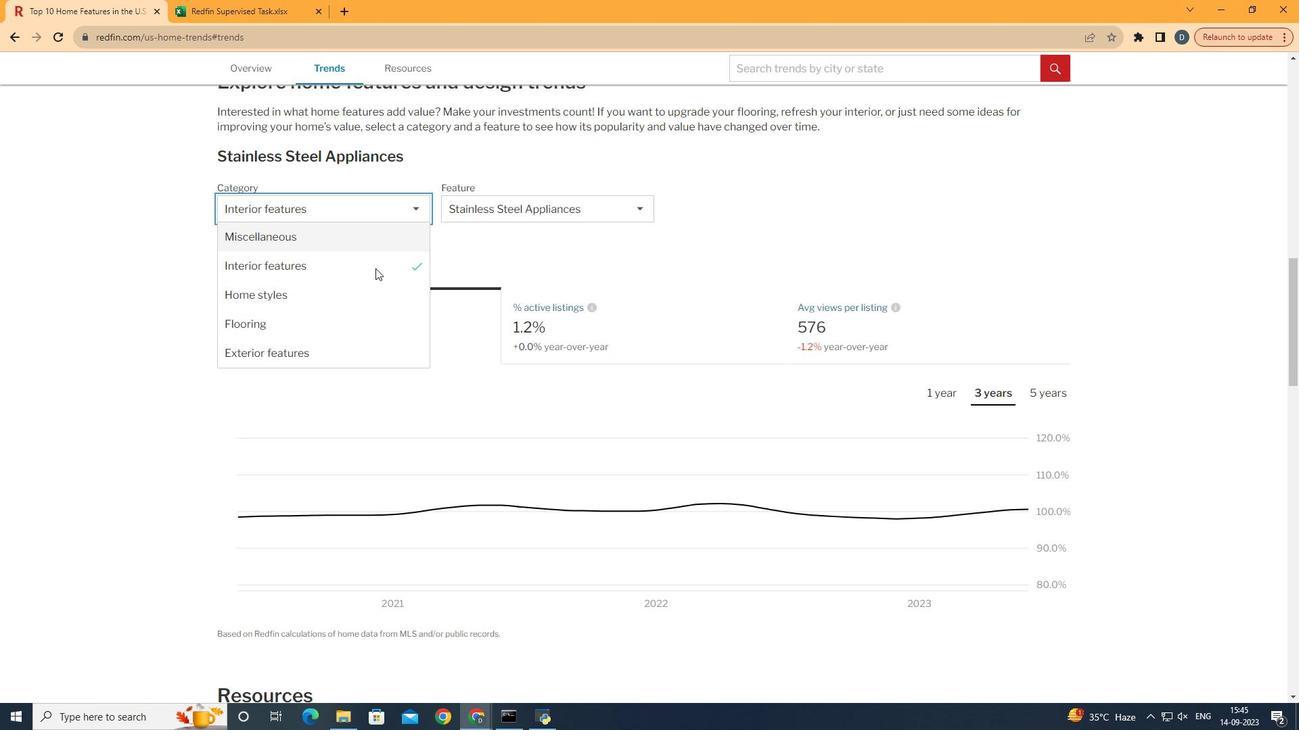 
Action: Mouse moved to (382, 360)
Screenshot: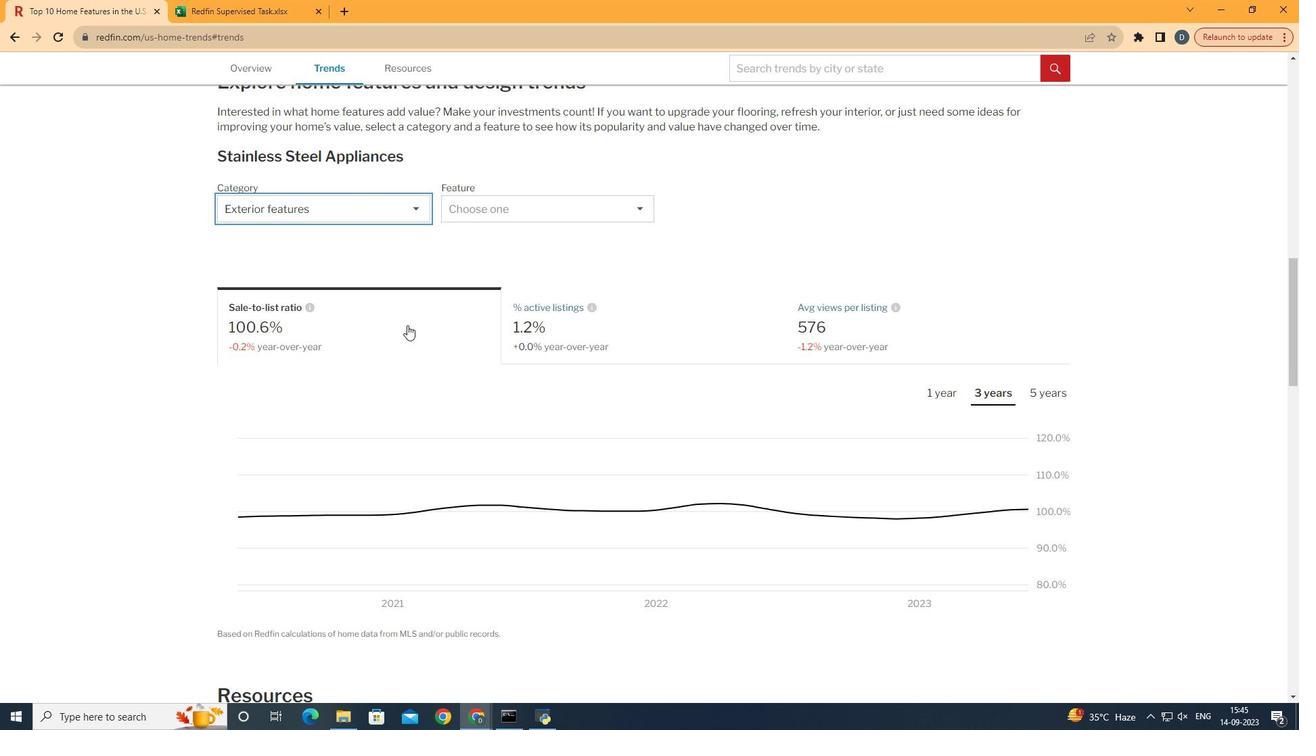 
Action: Mouse pressed left at (382, 360)
Screenshot: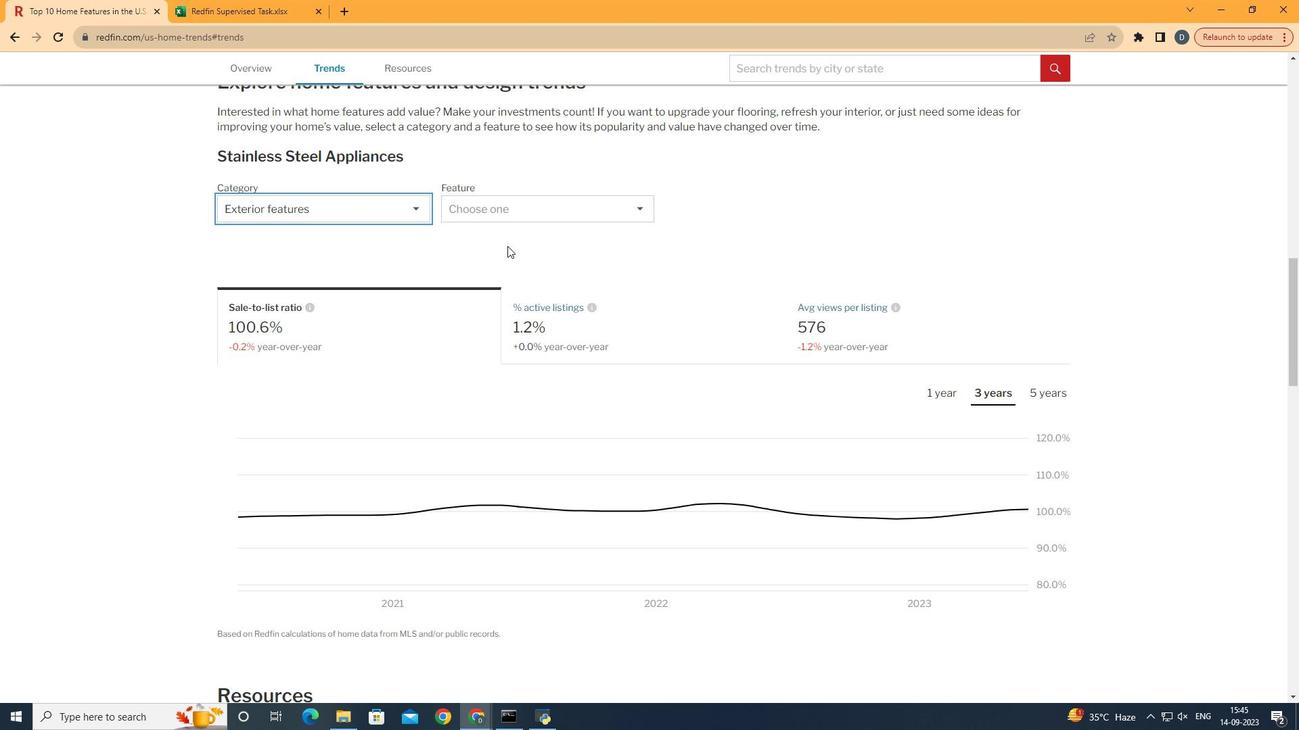 
Action: Mouse moved to (558, 199)
Screenshot: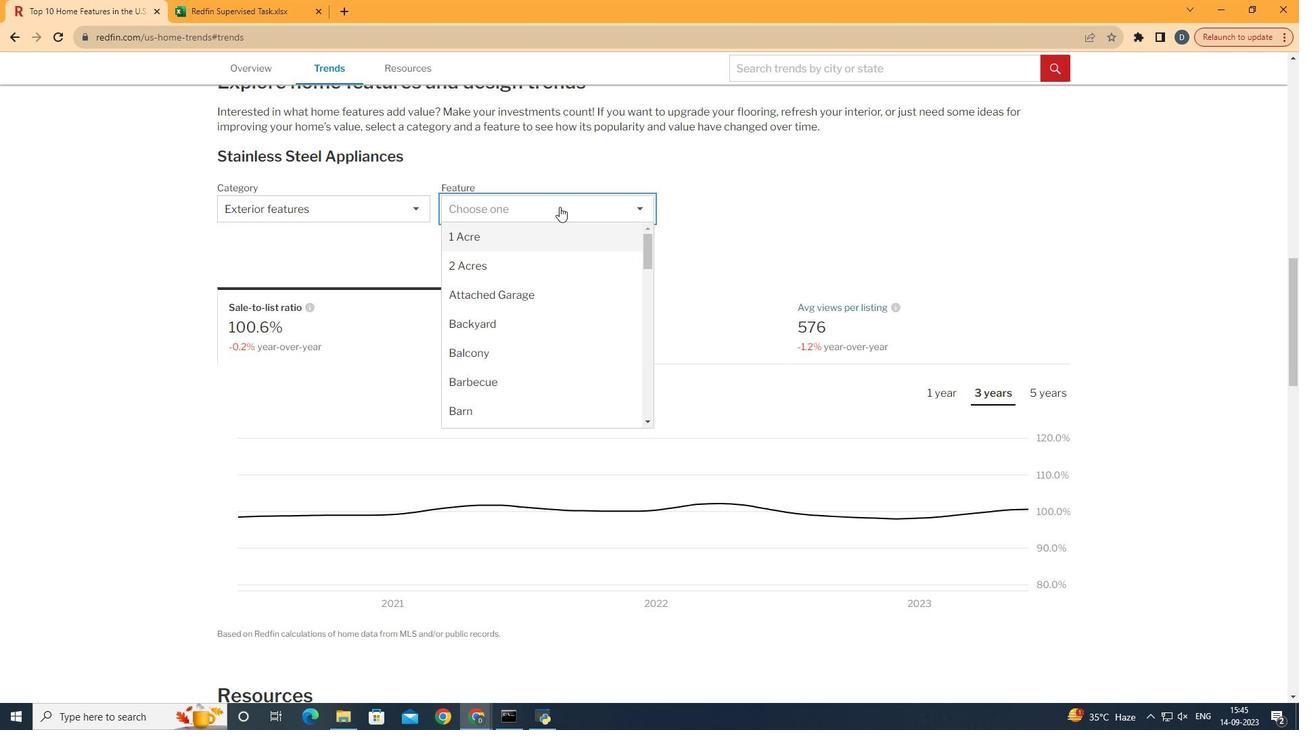 
Action: Mouse pressed left at (558, 199)
Screenshot: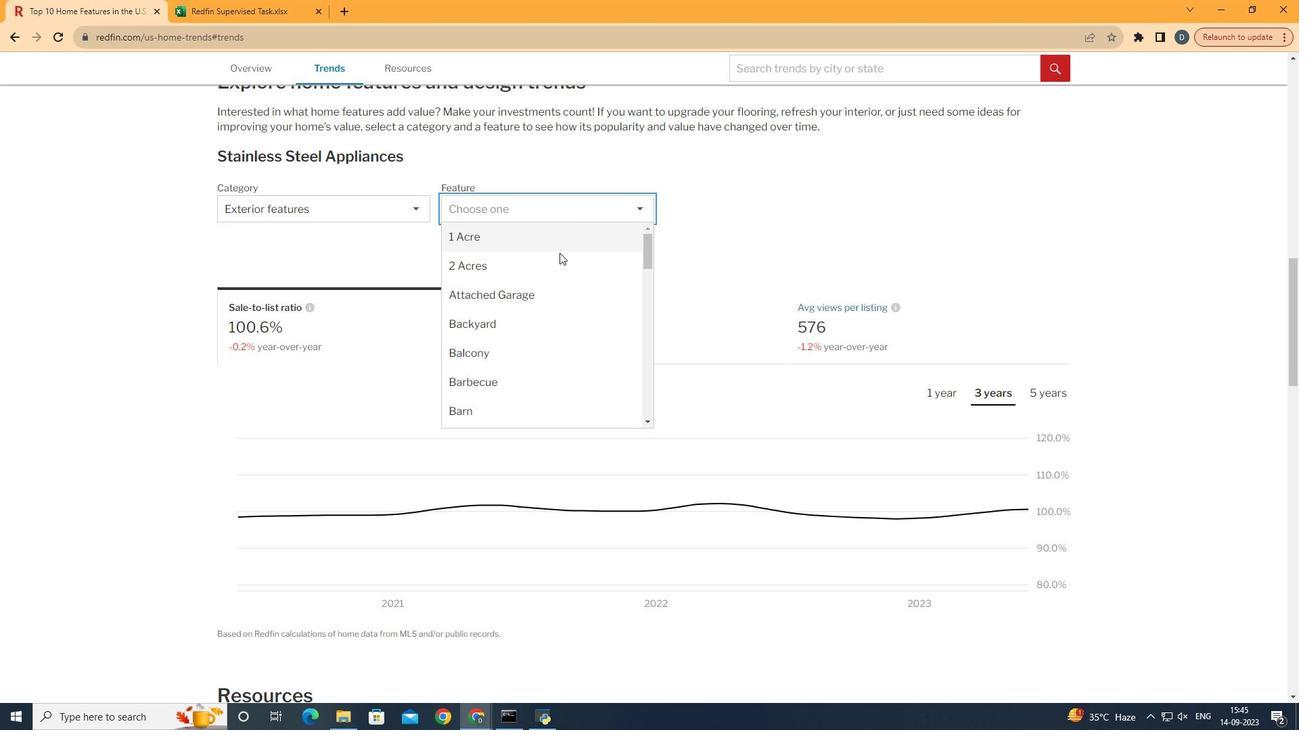 
Action: Mouse moved to (540, 389)
Screenshot: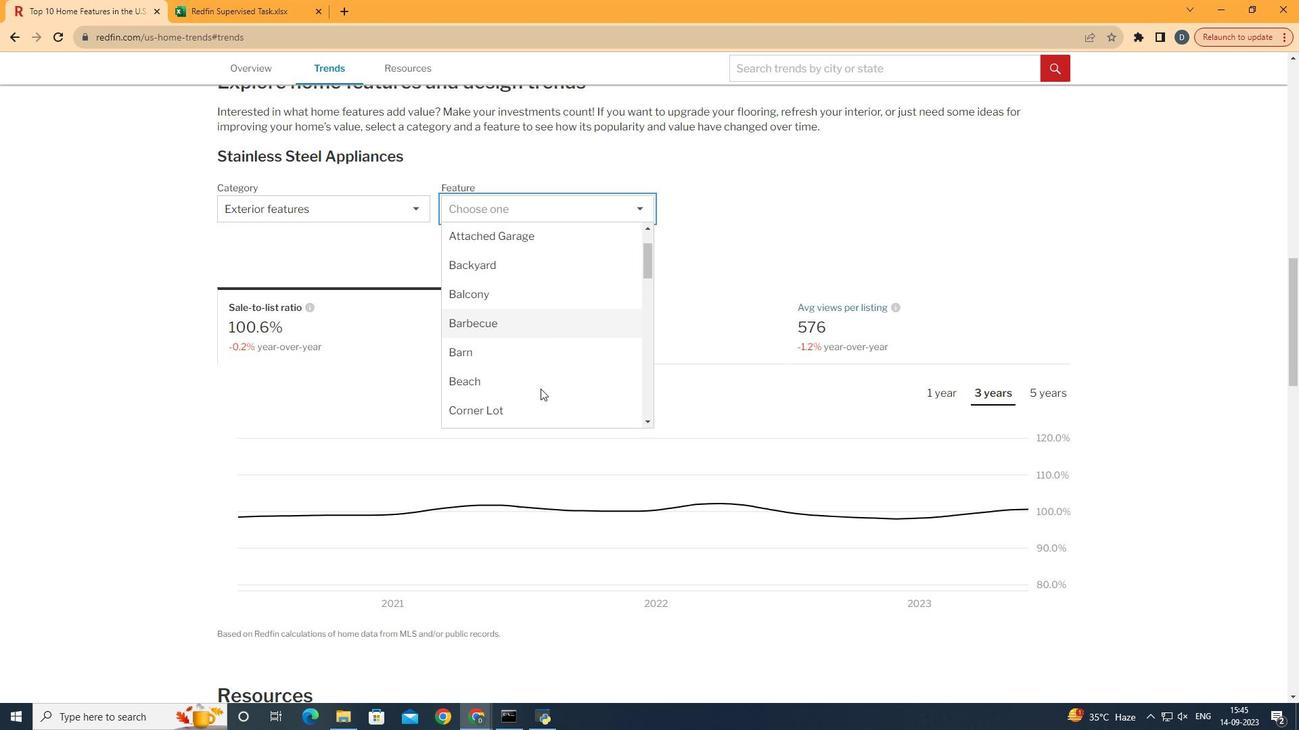
Action: Mouse scrolled (540, 388) with delta (0, 0)
Screenshot: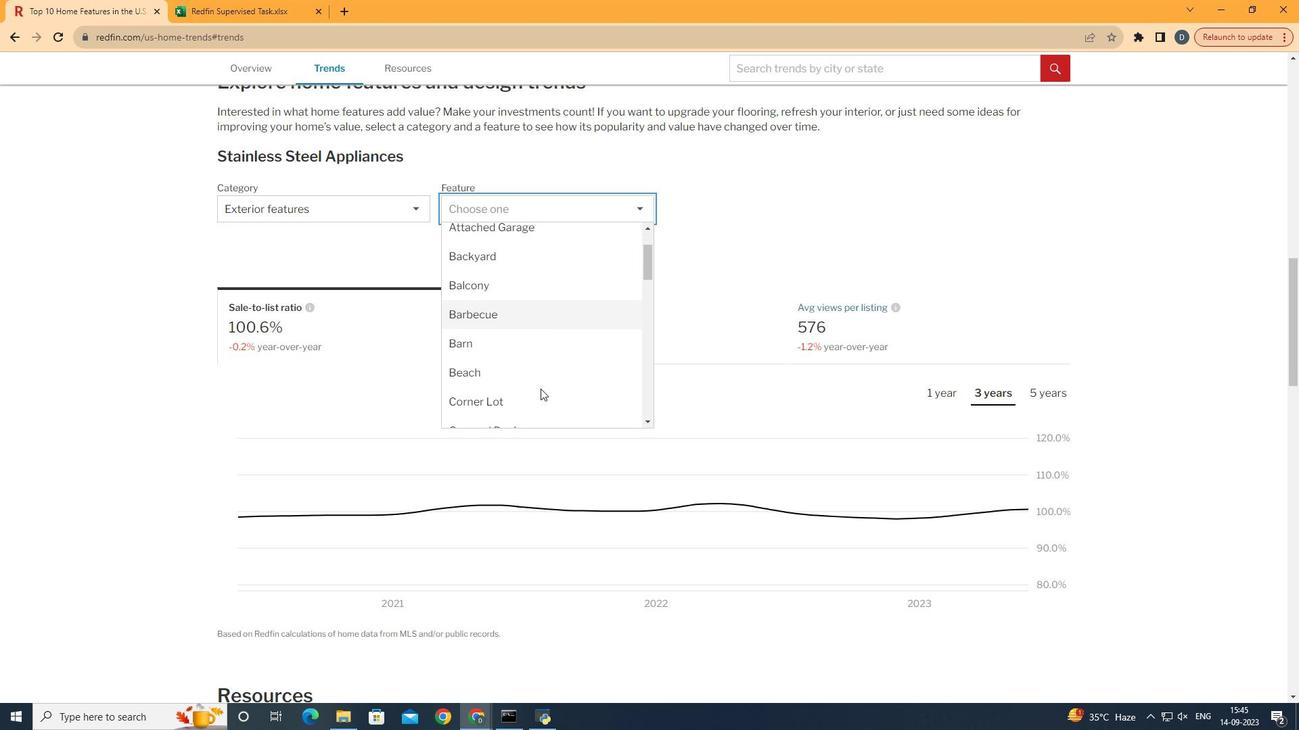 
Action: Mouse scrolled (540, 388) with delta (0, 0)
Screenshot: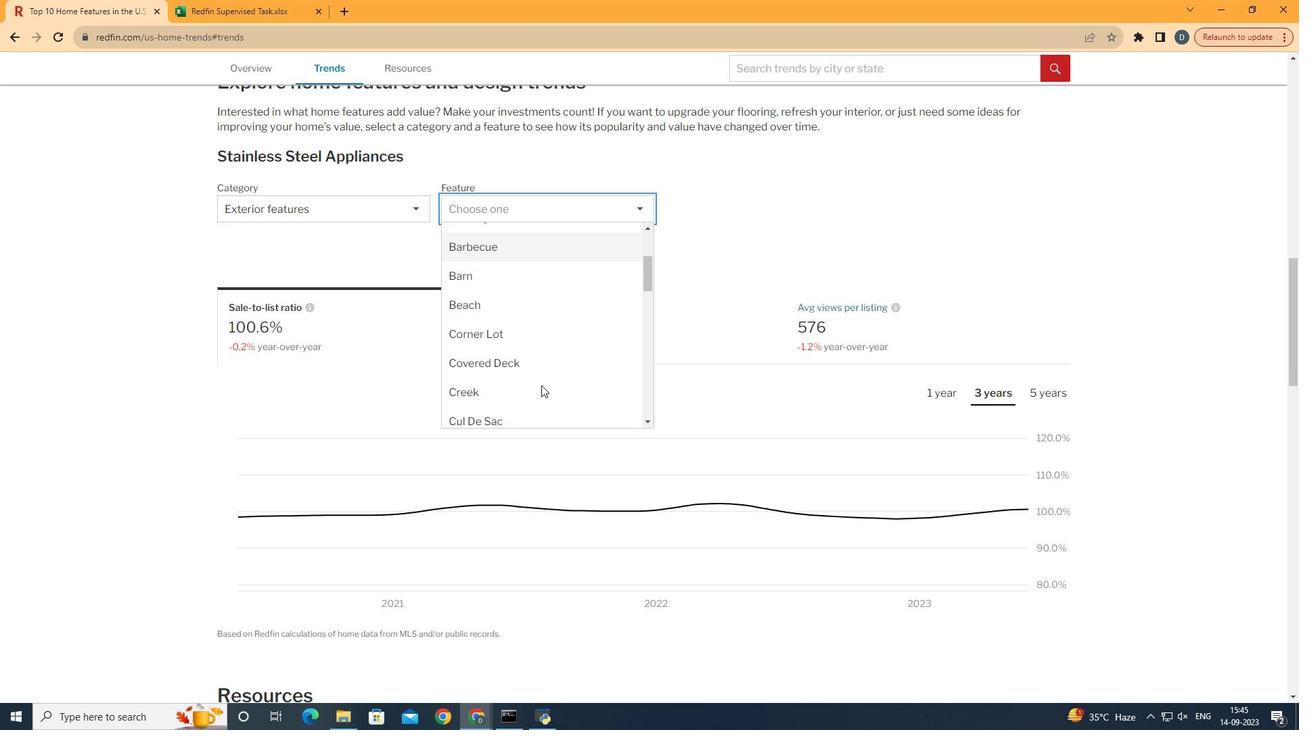 
Action: Mouse moved to (544, 395)
Screenshot: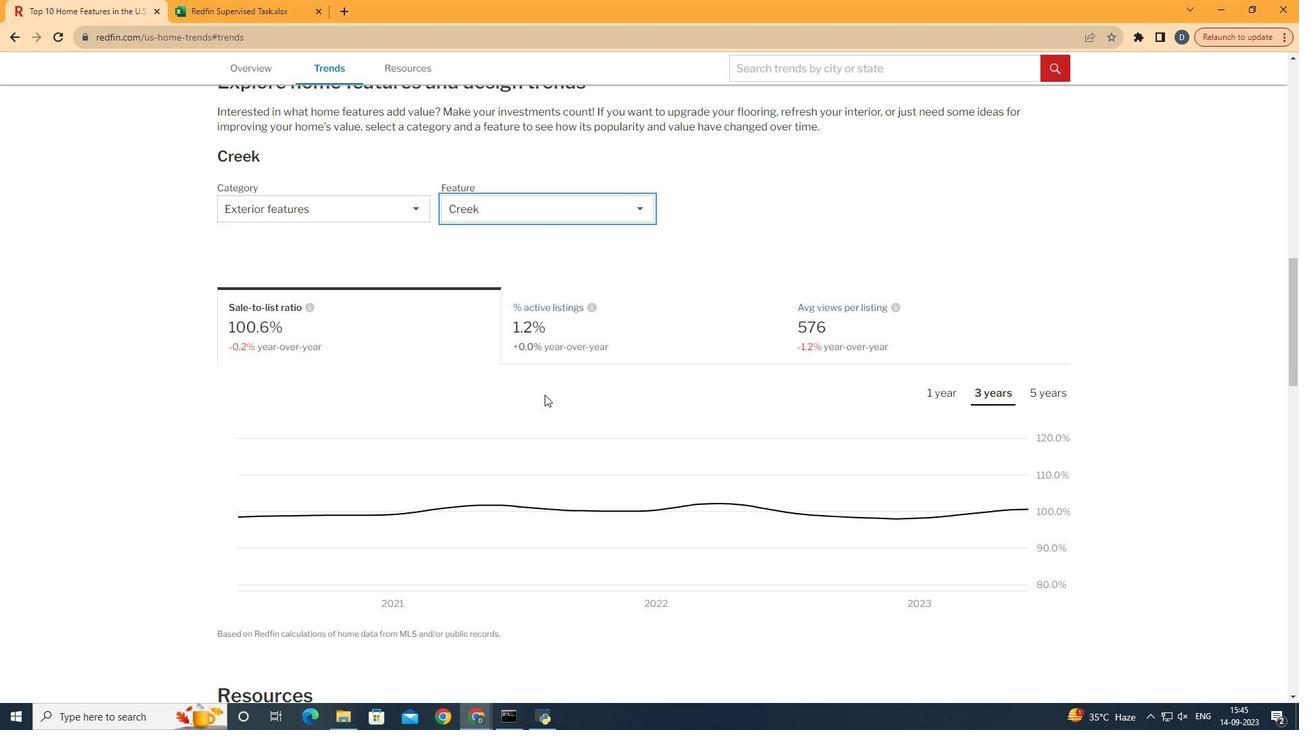 
Action: Mouse pressed left at (544, 395)
Screenshot: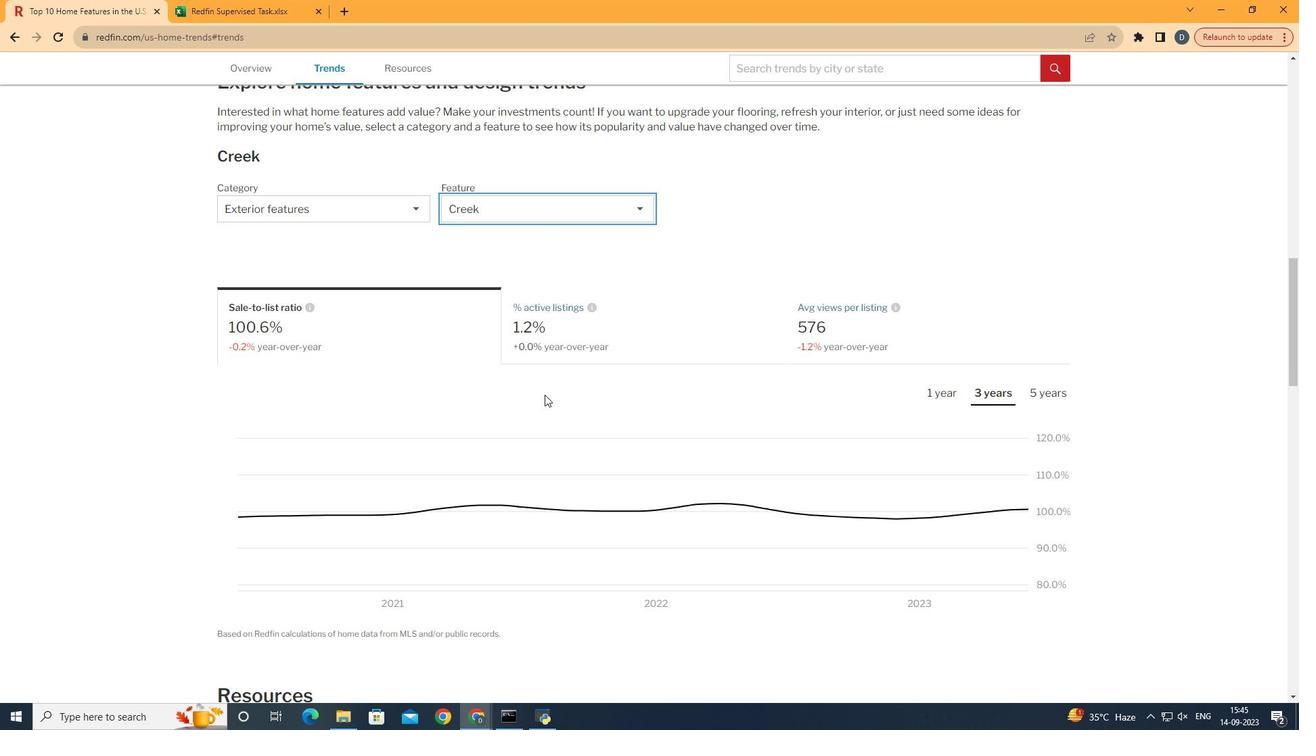 
Action: Mouse moved to (709, 330)
Screenshot: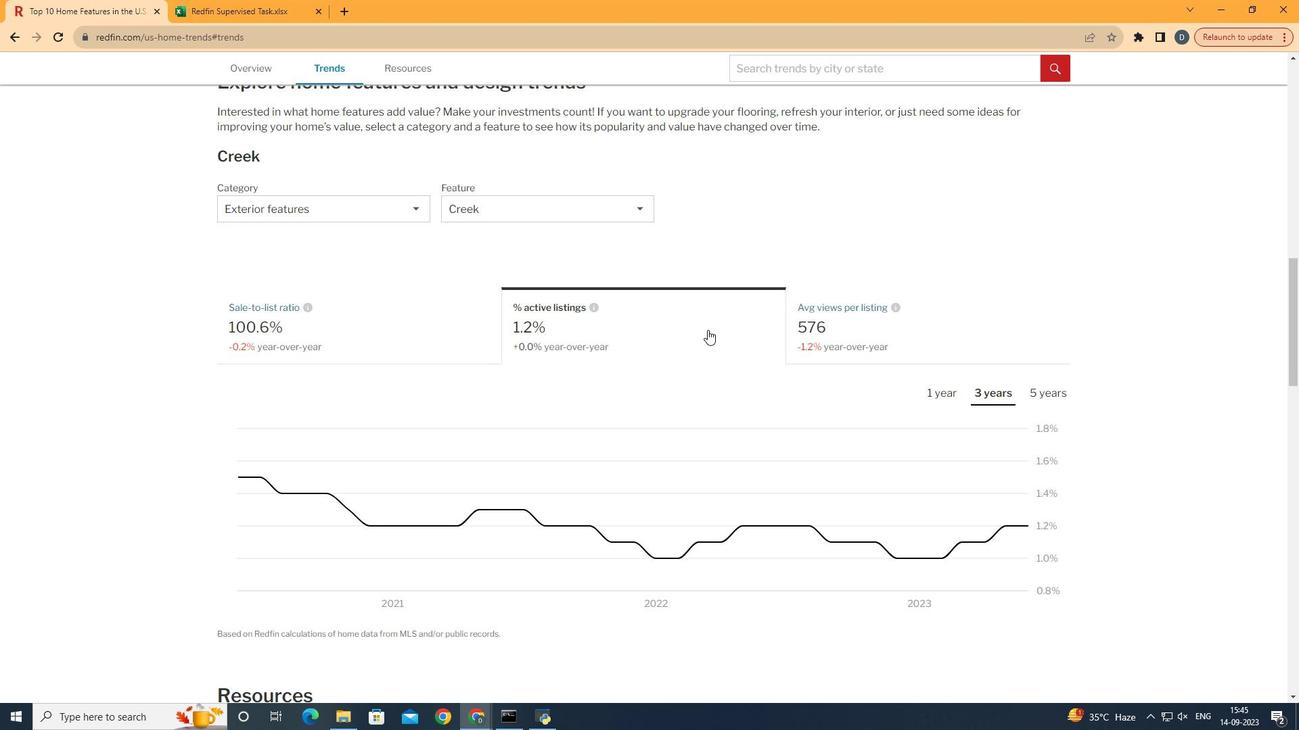 
Action: Mouse pressed left at (709, 330)
Screenshot: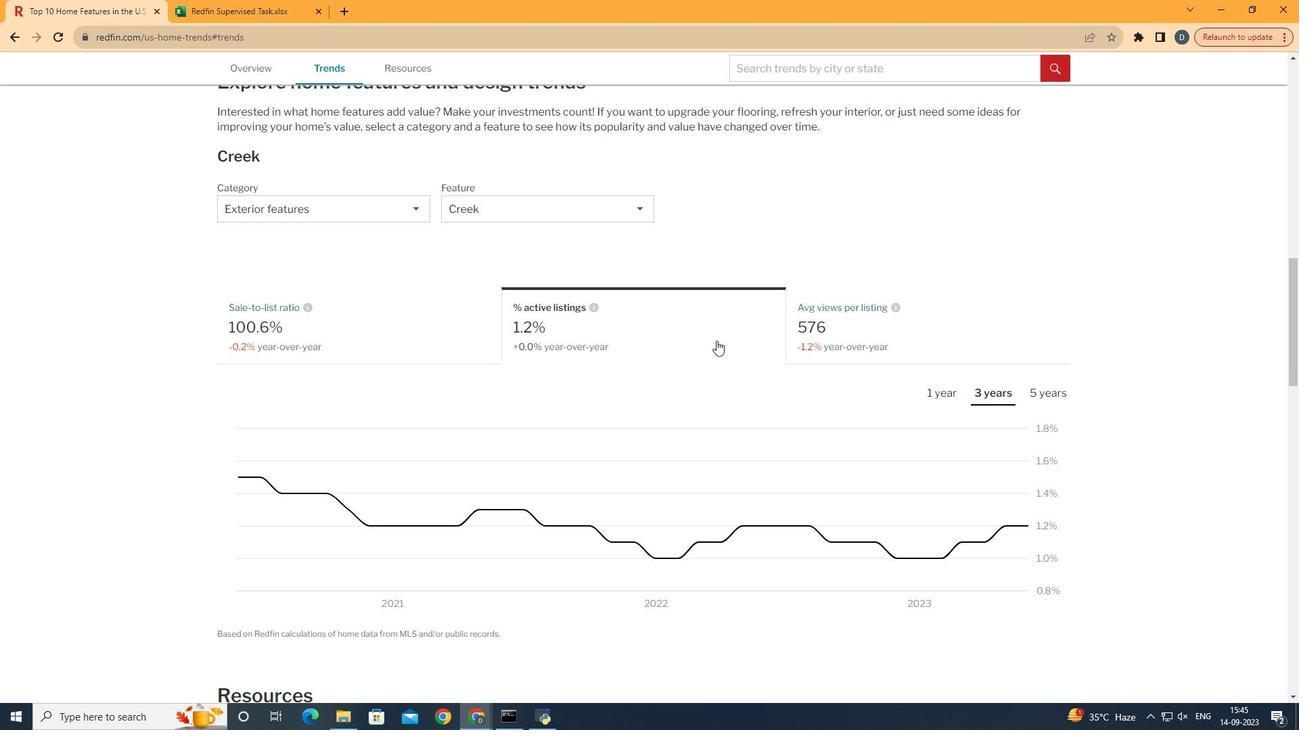 
Action: Mouse moved to (934, 400)
Screenshot: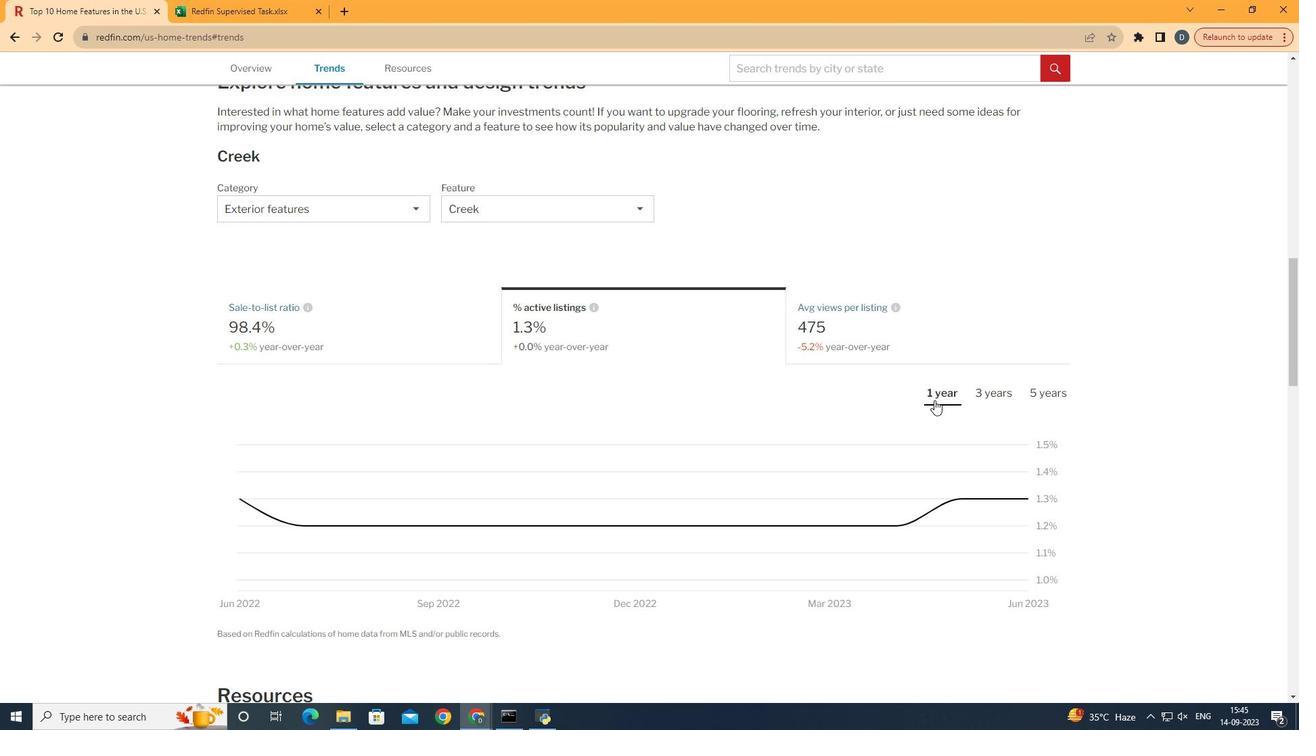 
Action: Mouse pressed left at (934, 400)
Screenshot: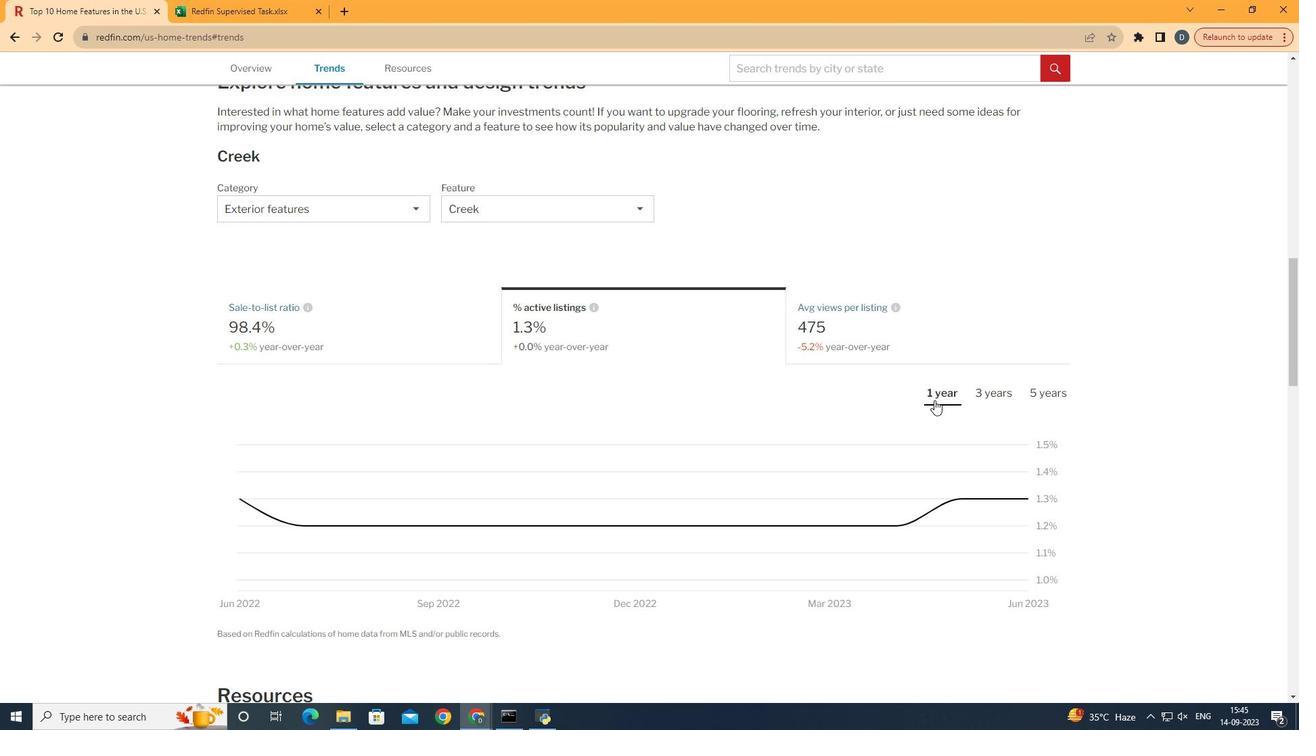 
